 Task: Find connections with filter location Brownhills with filter topic #Managementwith filter profile language English with filter current company ThoughtSpot with filter school Hemvati Nandan Bahuguna Garhwal University ( A Central University ) with filter industry Retail Gasoline with filter service category Home Networking with filter keywords title Suicide Hotline Volunteer
Action: Mouse moved to (485, 59)
Screenshot: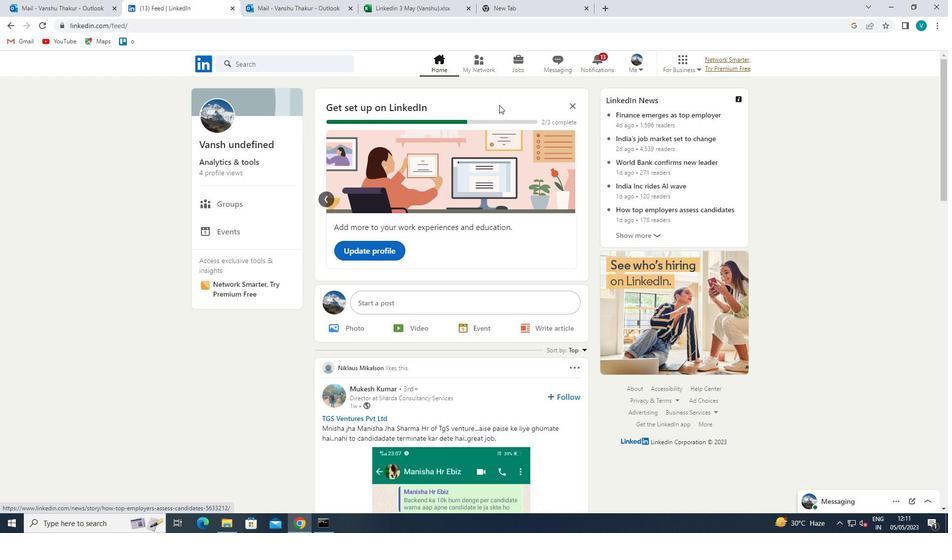 
Action: Mouse pressed left at (485, 59)
Screenshot: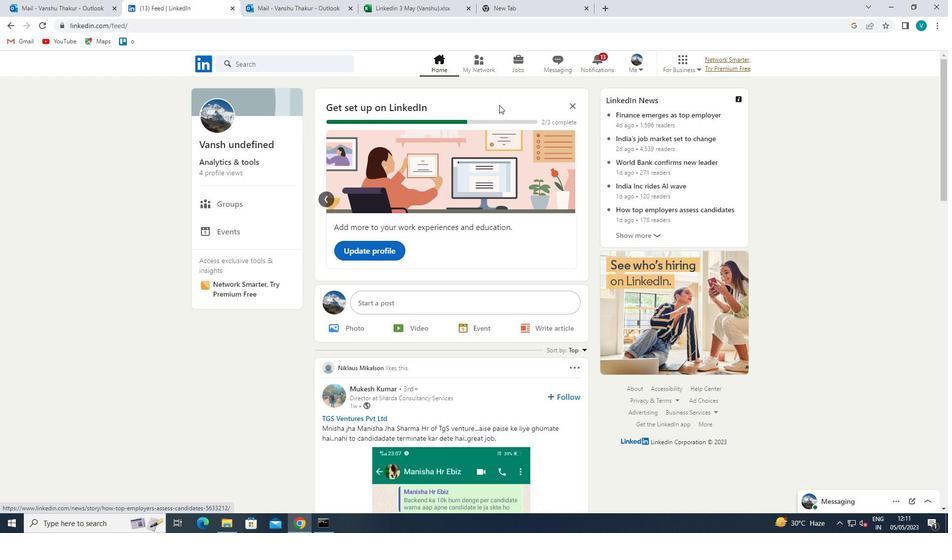 
Action: Mouse moved to (280, 123)
Screenshot: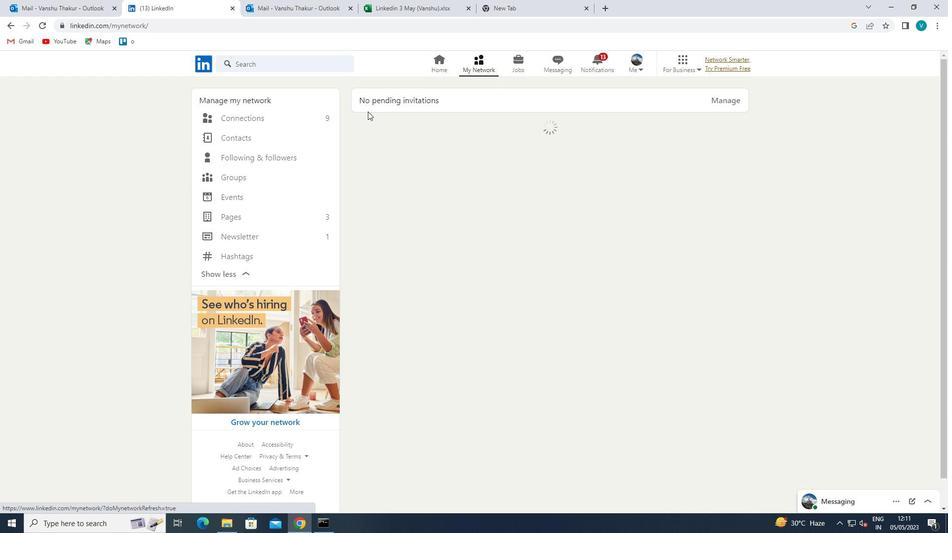 
Action: Mouse pressed left at (280, 123)
Screenshot: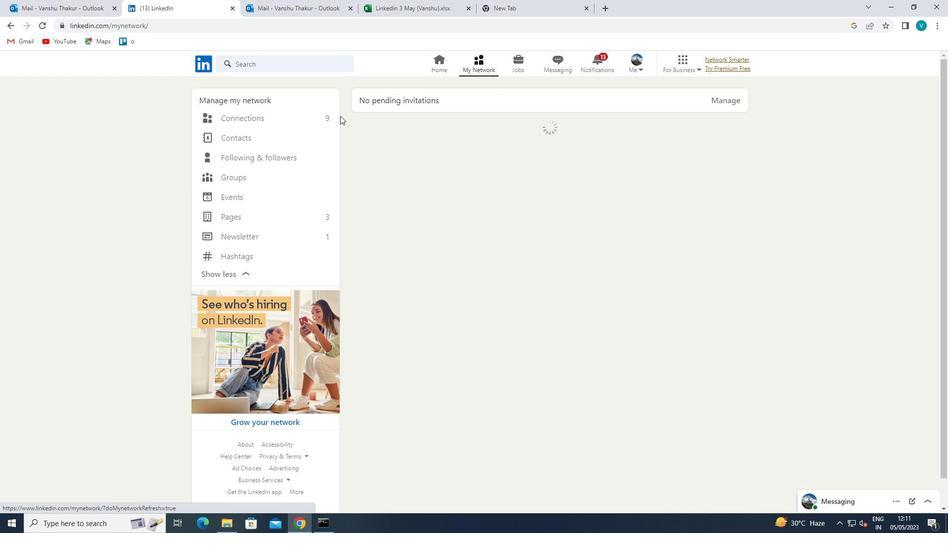 
Action: Mouse moved to (568, 121)
Screenshot: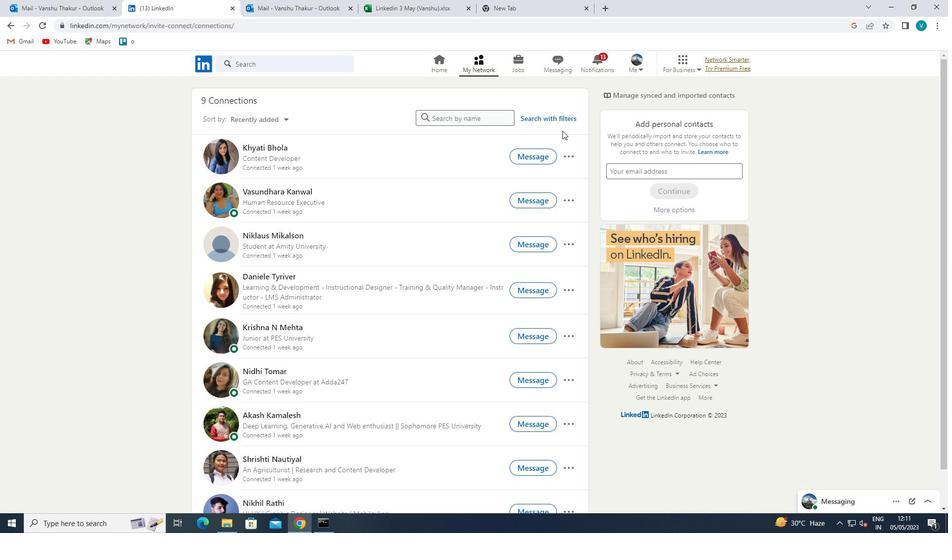 
Action: Mouse pressed left at (568, 121)
Screenshot: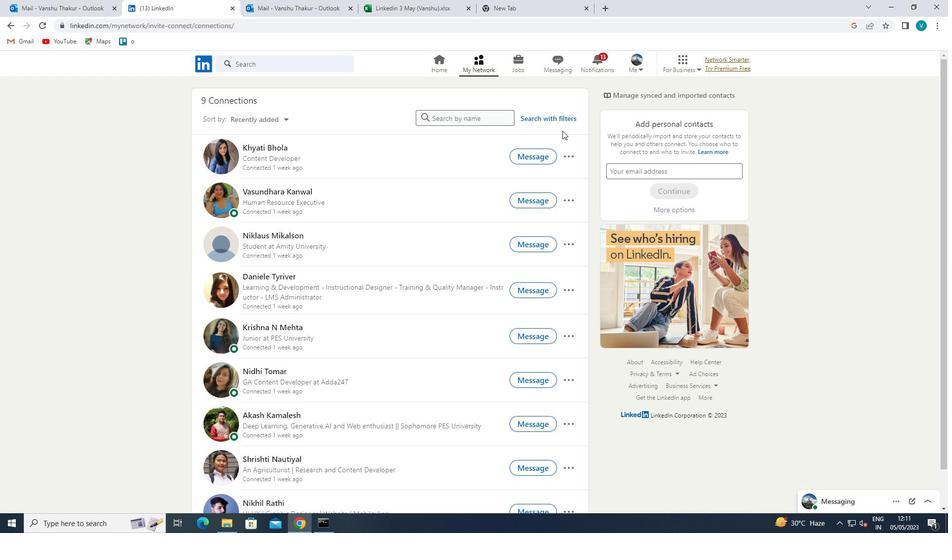 
Action: Mouse moved to (480, 90)
Screenshot: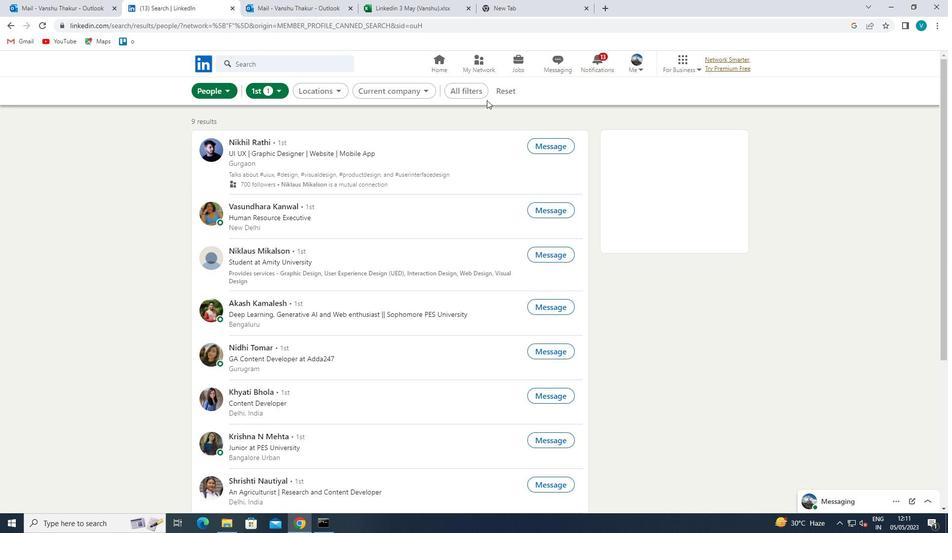 
Action: Mouse pressed left at (480, 90)
Screenshot: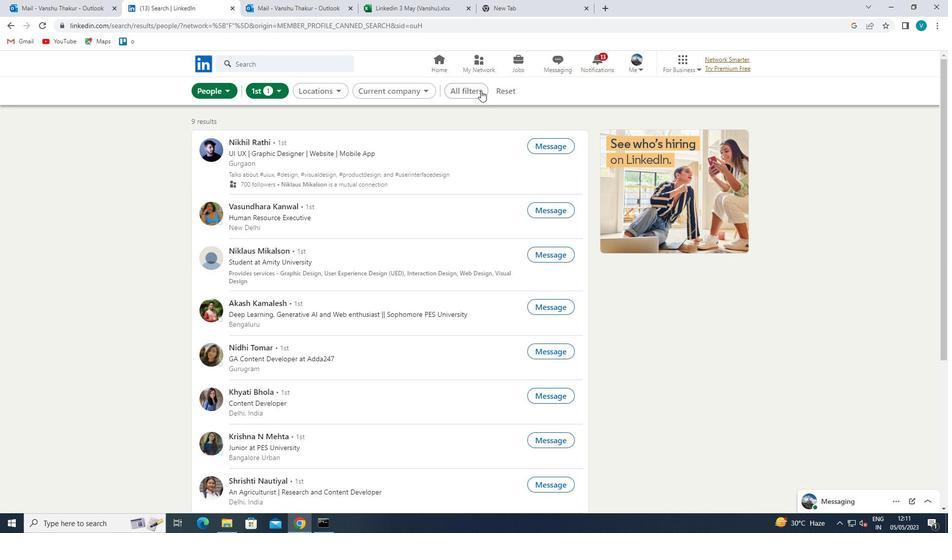 
Action: Mouse moved to (756, 180)
Screenshot: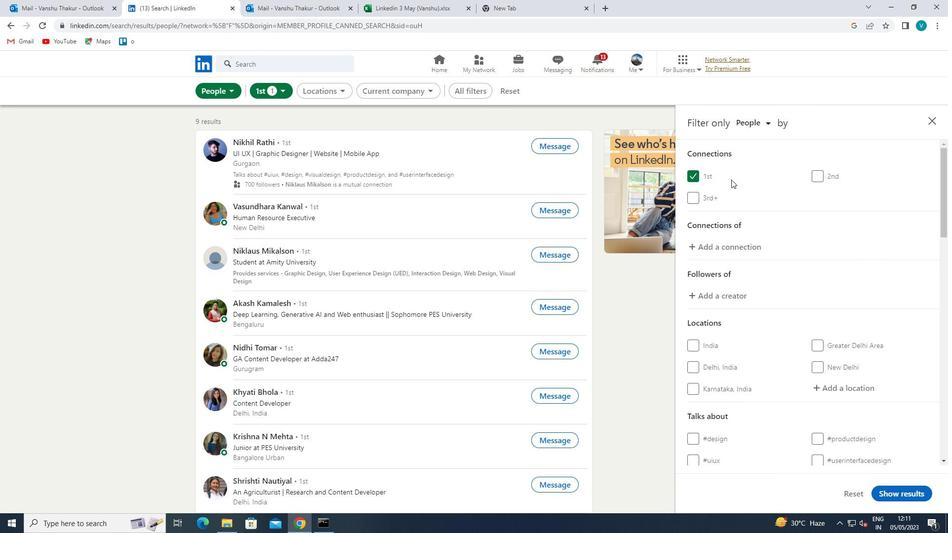 
Action: Mouse scrolled (756, 179) with delta (0, 0)
Screenshot: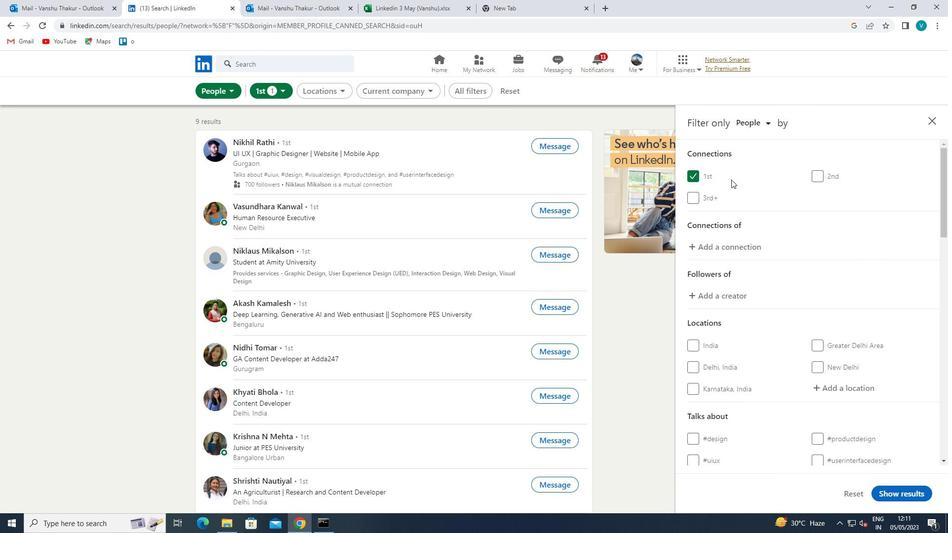 
Action: Mouse moved to (758, 181)
Screenshot: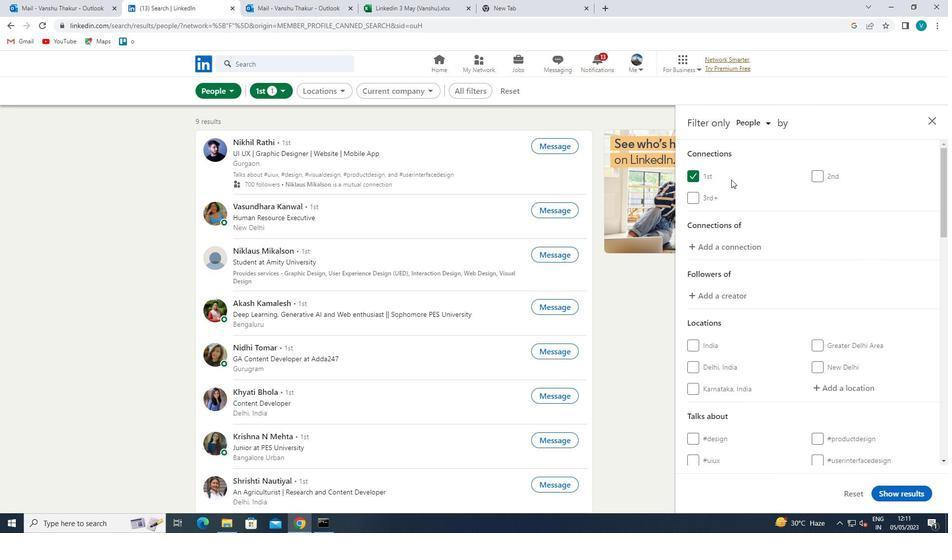 
Action: Mouse scrolled (758, 180) with delta (0, 0)
Screenshot: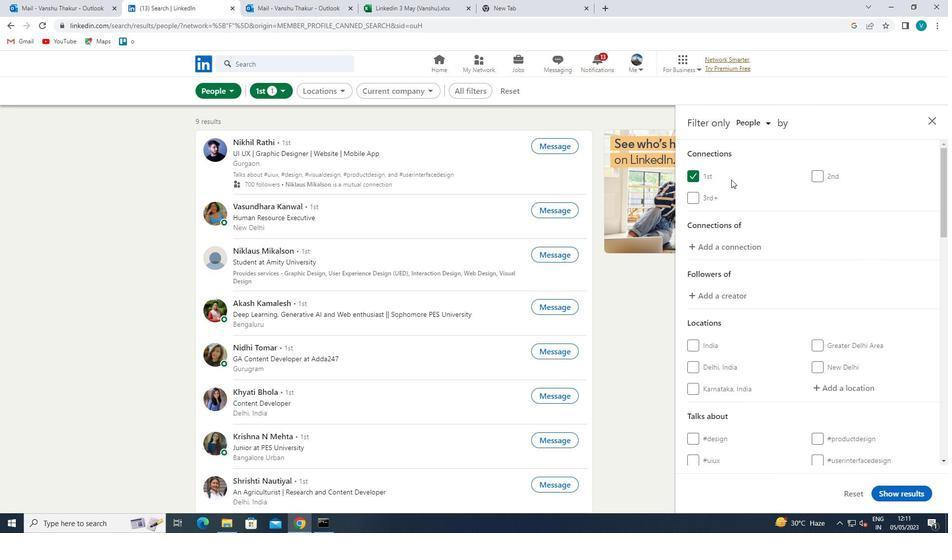 
Action: Mouse moved to (841, 290)
Screenshot: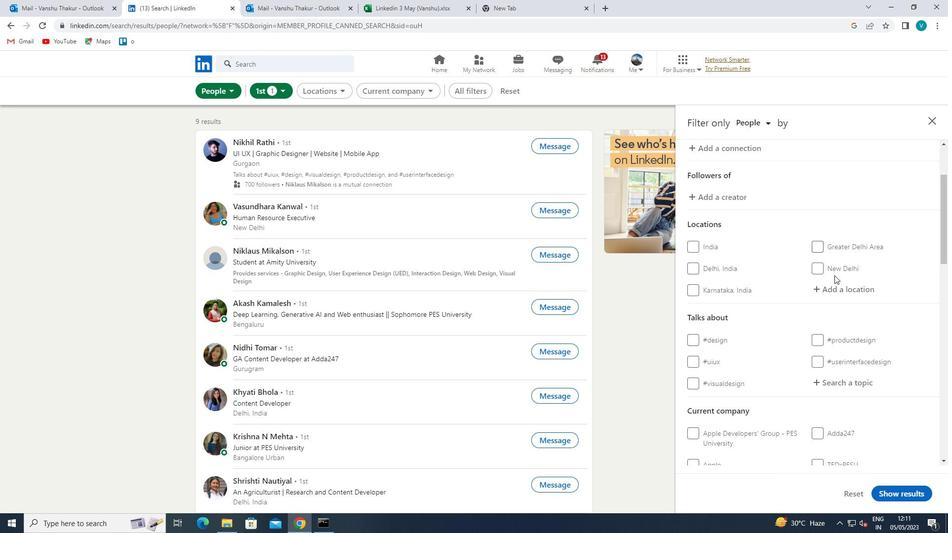 
Action: Mouse pressed left at (841, 290)
Screenshot: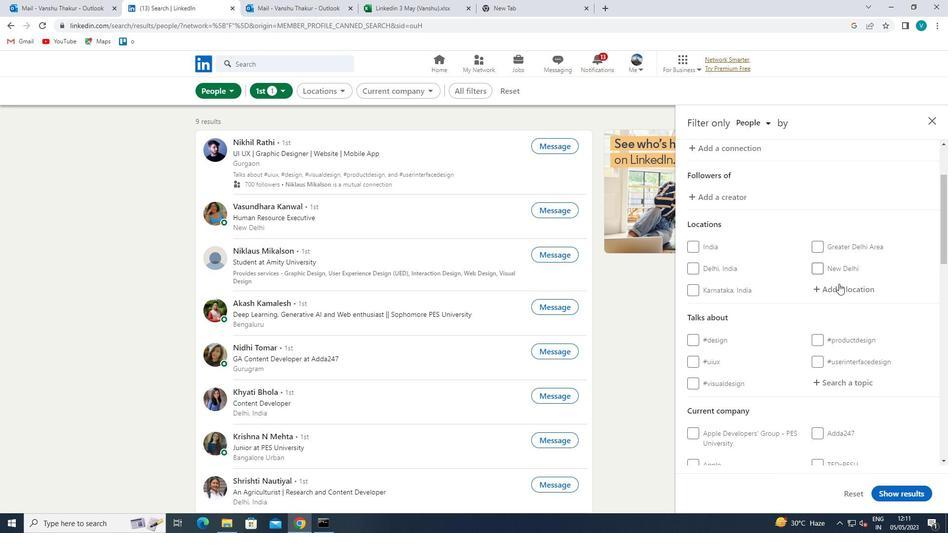 
Action: Key pressed <Key.shift>BROWNHILLS
Screenshot: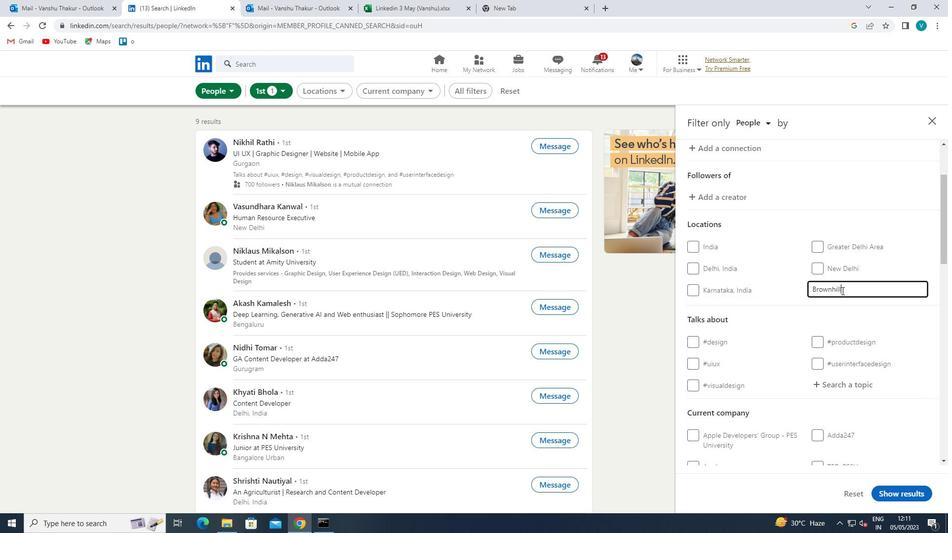 
Action: Mouse moved to (789, 295)
Screenshot: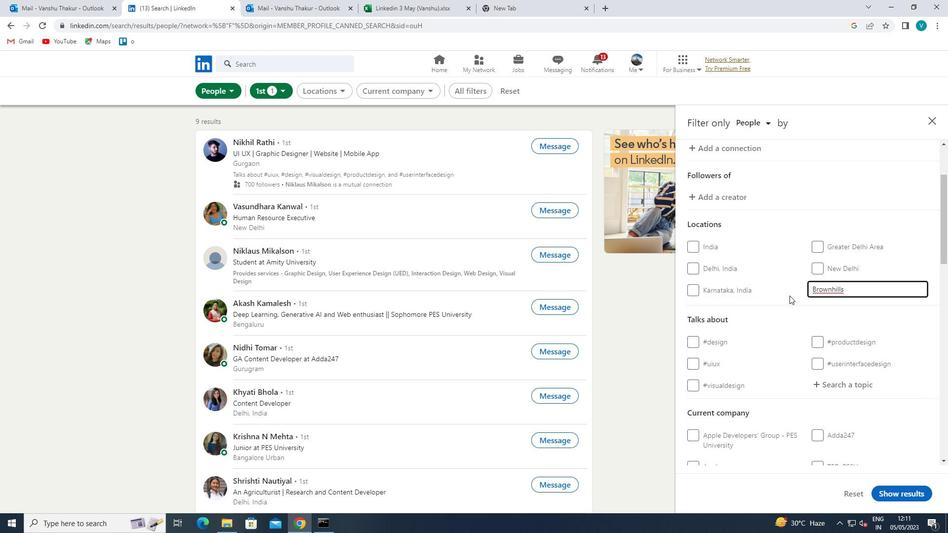 
Action: Mouse pressed left at (789, 295)
Screenshot: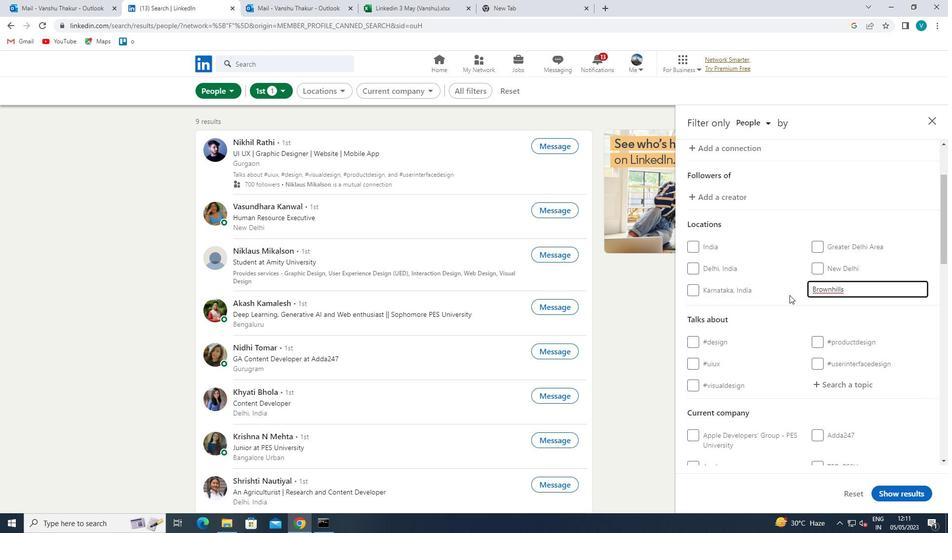 
Action: Mouse scrolled (789, 294) with delta (0, 0)
Screenshot: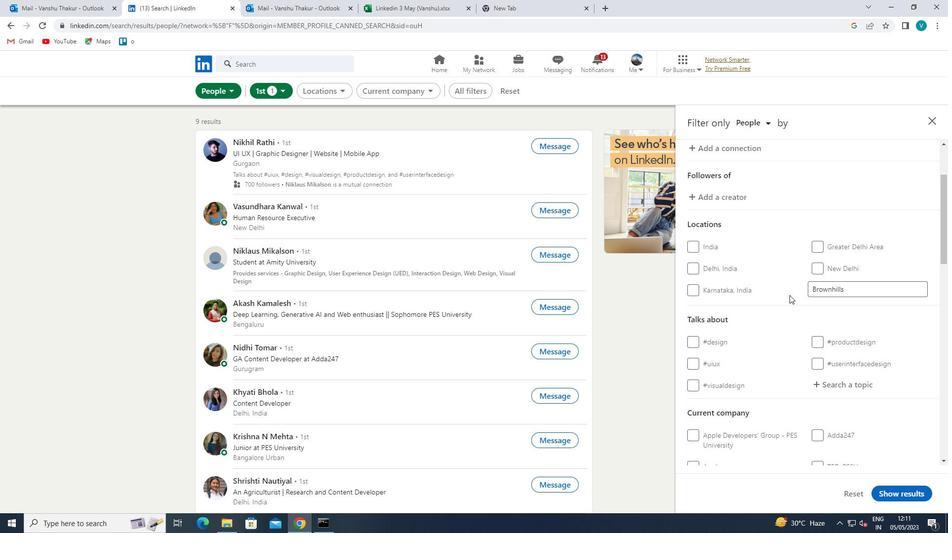 
Action: Mouse scrolled (789, 294) with delta (0, 0)
Screenshot: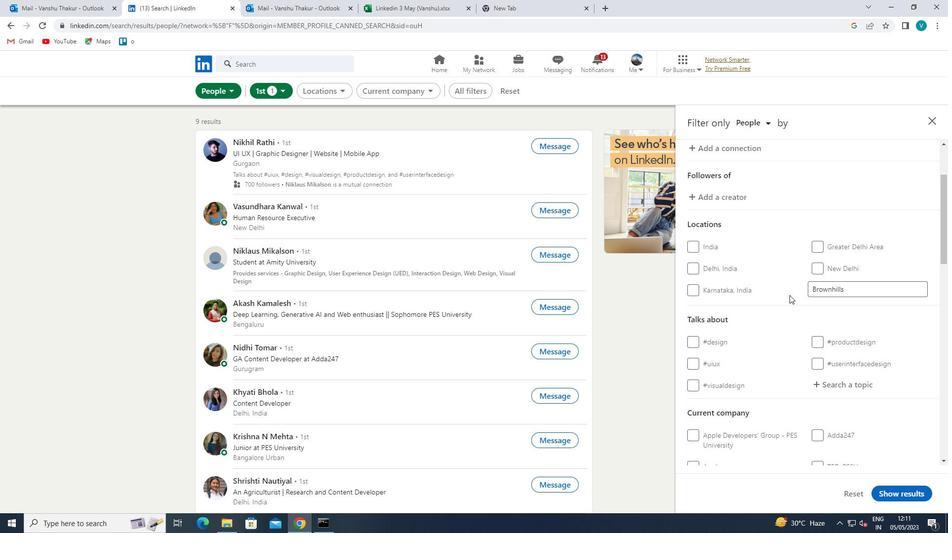
Action: Mouse moved to (832, 283)
Screenshot: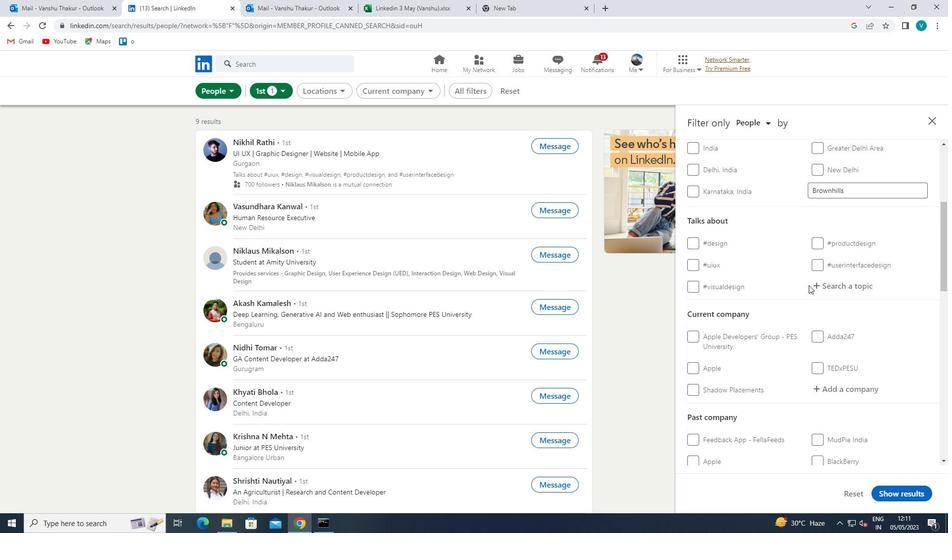 
Action: Mouse pressed left at (832, 283)
Screenshot: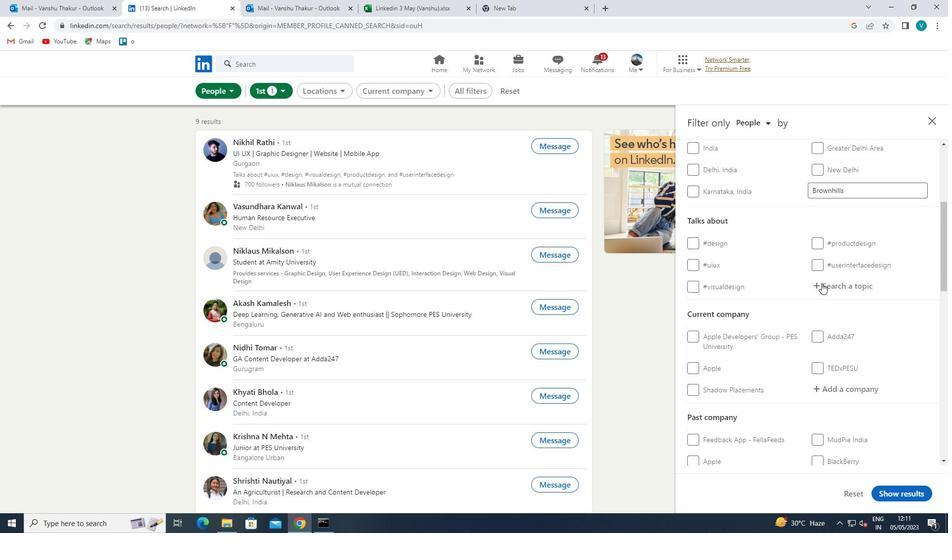 
Action: Mouse moved to (833, 283)
Screenshot: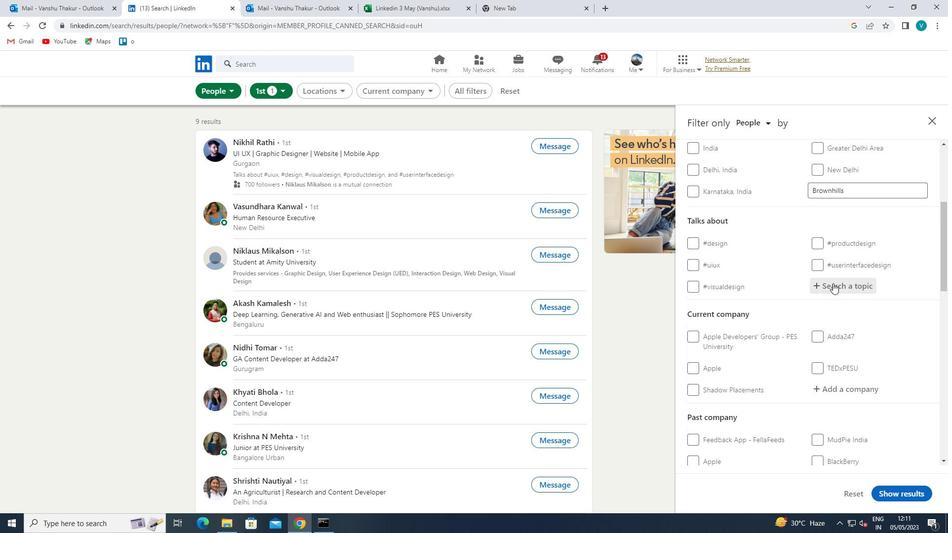 
Action: Key pressed MANAGE
Screenshot: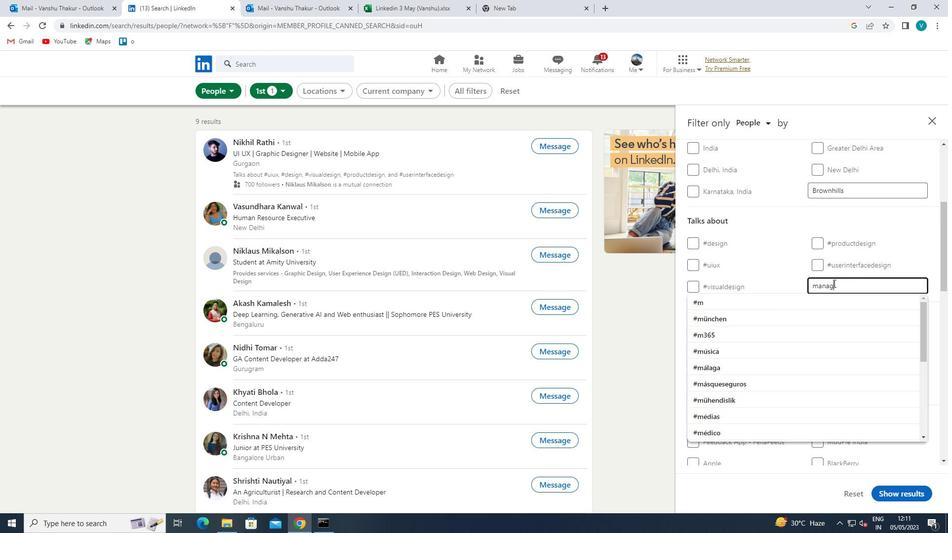 
Action: Mouse moved to (810, 298)
Screenshot: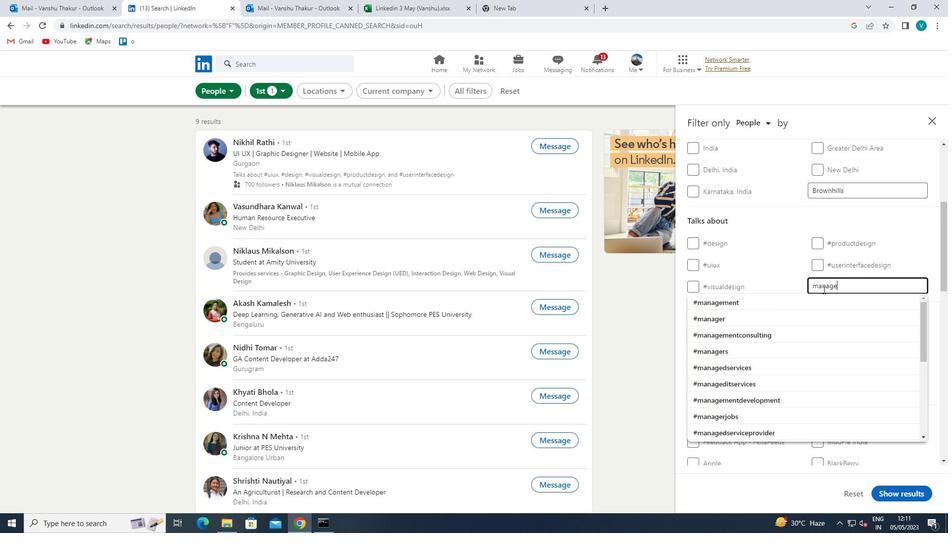
Action: Mouse pressed left at (810, 298)
Screenshot: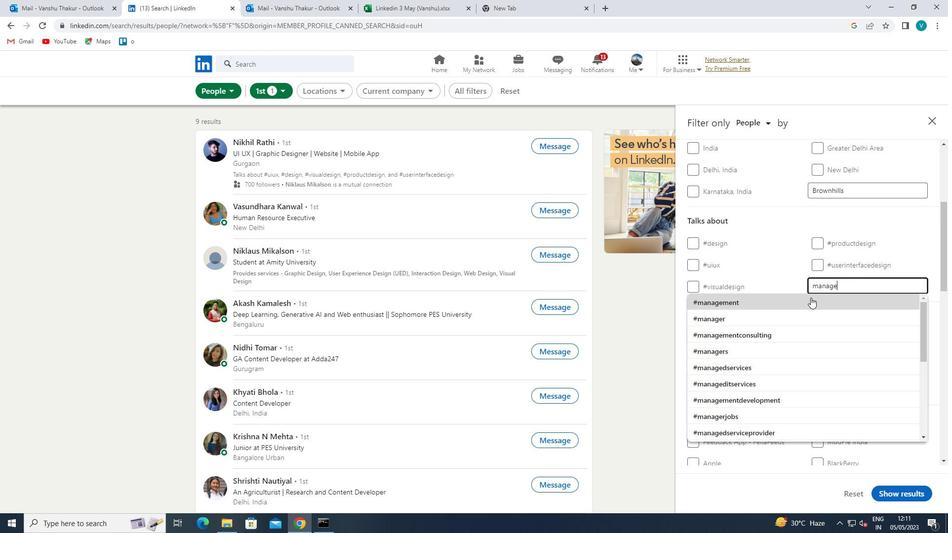 
Action: Mouse moved to (810, 298)
Screenshot: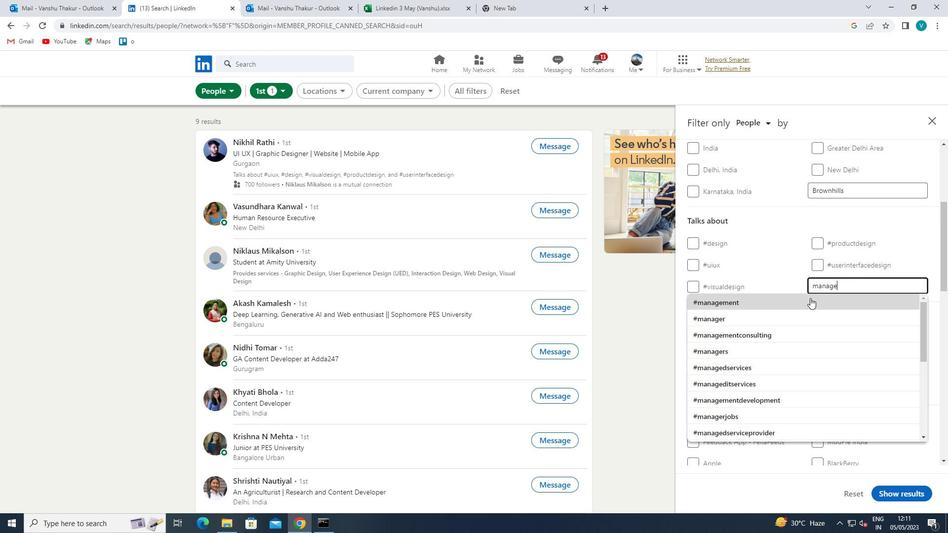 
Action: Mouse scrolled (810, 297) with delta (0, 0)
Screenshot: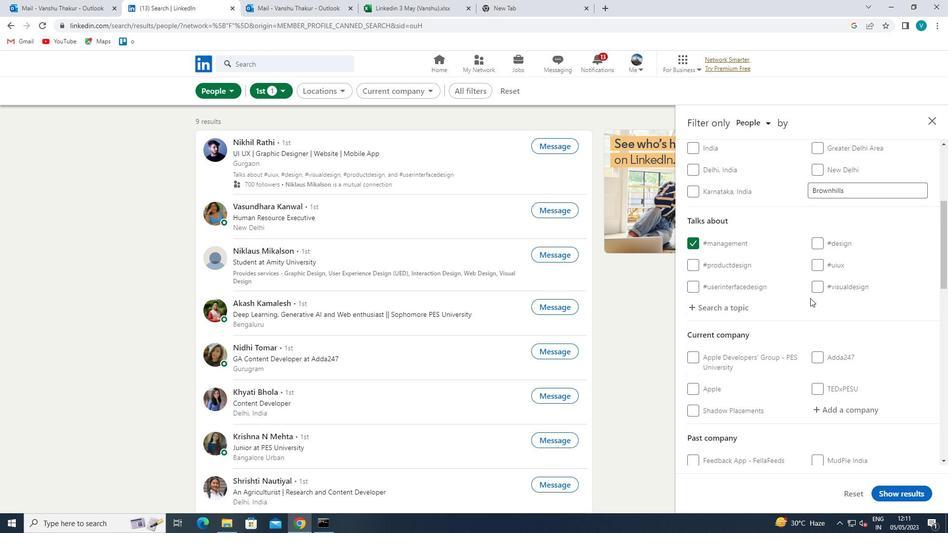 
Action: Mouse moved to (809, 298)
Screenshot: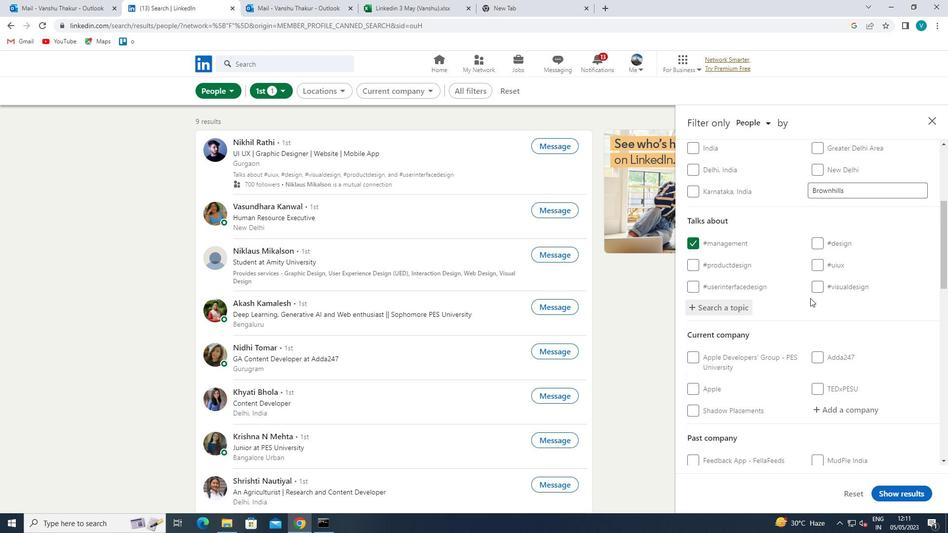
Action: Mouse scrolled (809, 298) with delta (0, 0)
Screenshot: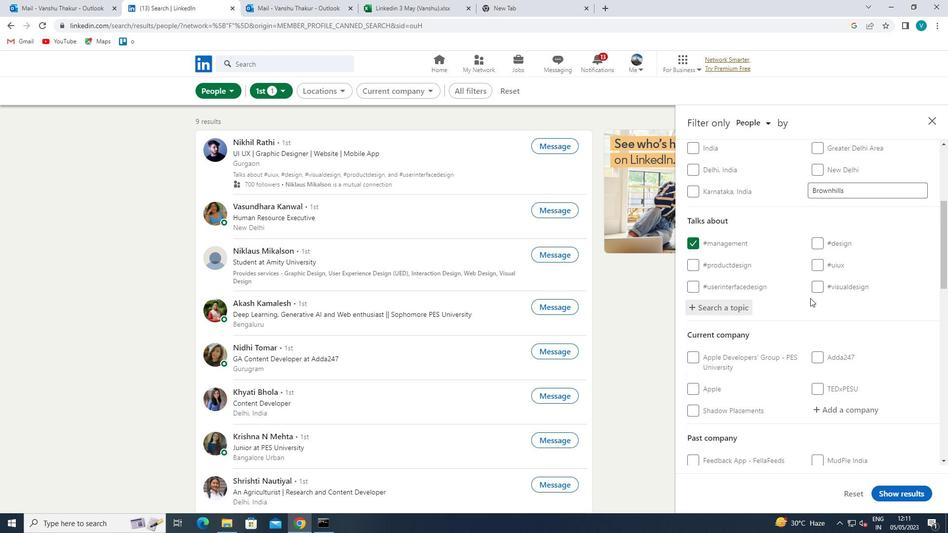 
Action: Mouse moved to (806, 300)
Screenshot: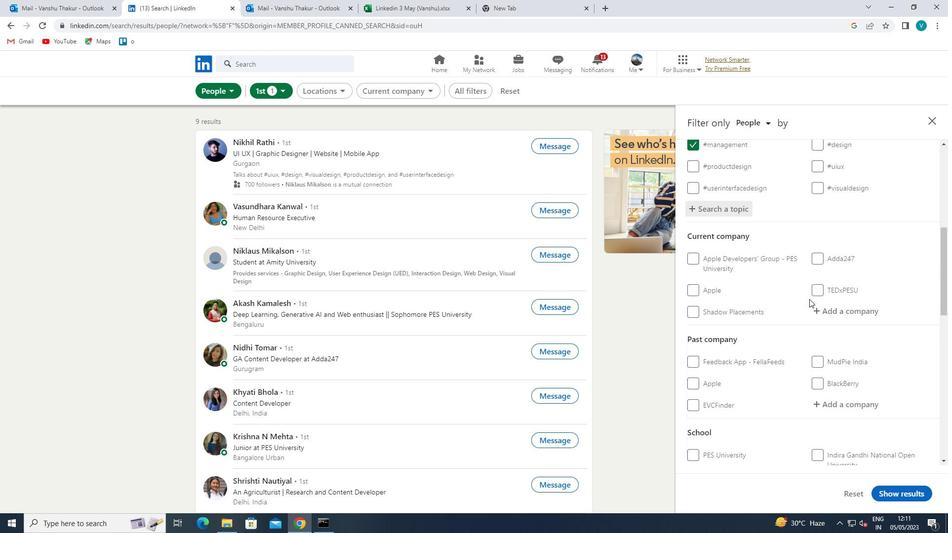 
Action: Mouse scrolled (806, 299) with delta (0, 0)
Screenshot: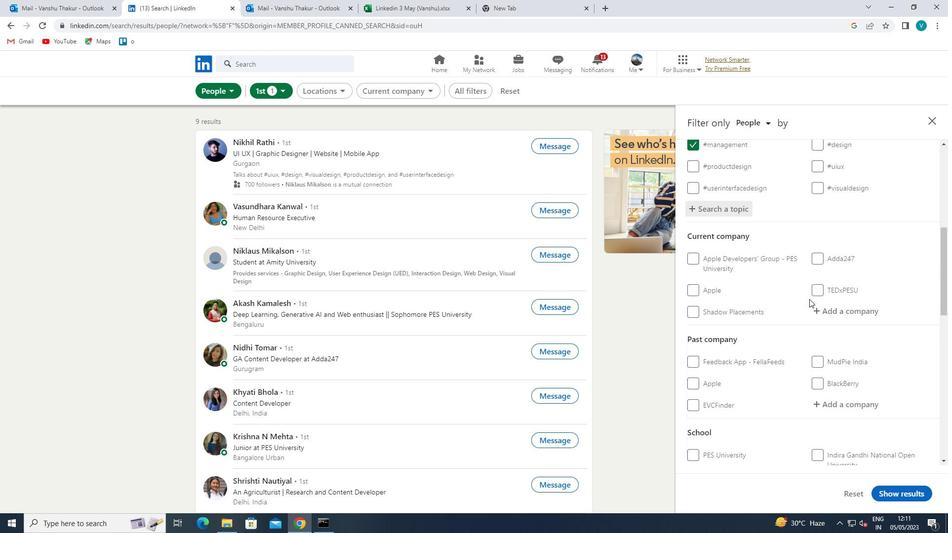 
Action: Mouse scrolled (806, 299) with delta (0, 0)
Screenshot: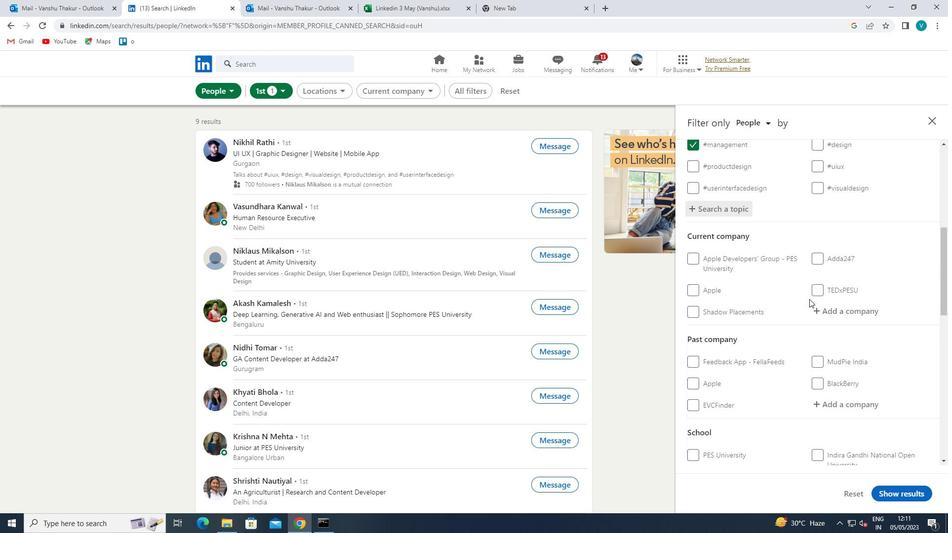 
Action: Mouse moved to (806, 300)
Screenshot: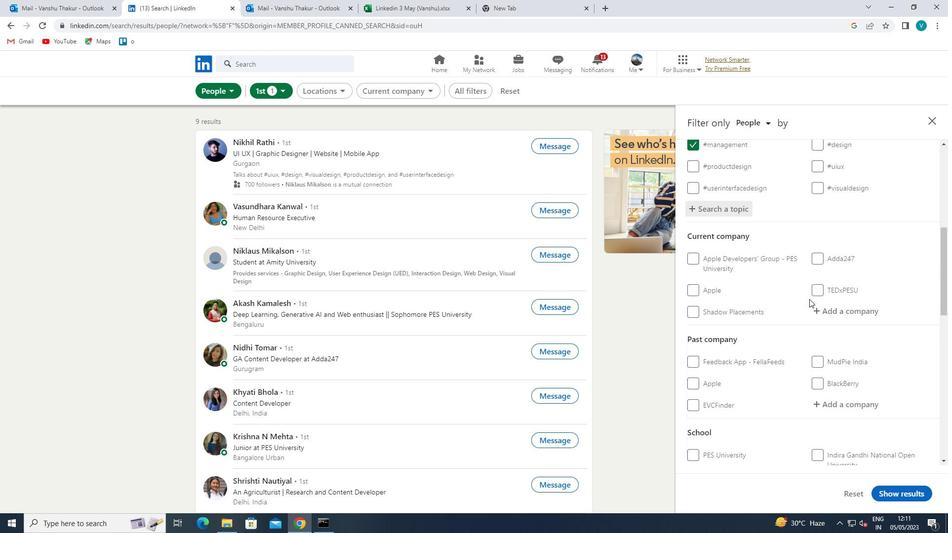
Action: Mouse scrolled (806, 300) with delta (0, 0)
Screenshot: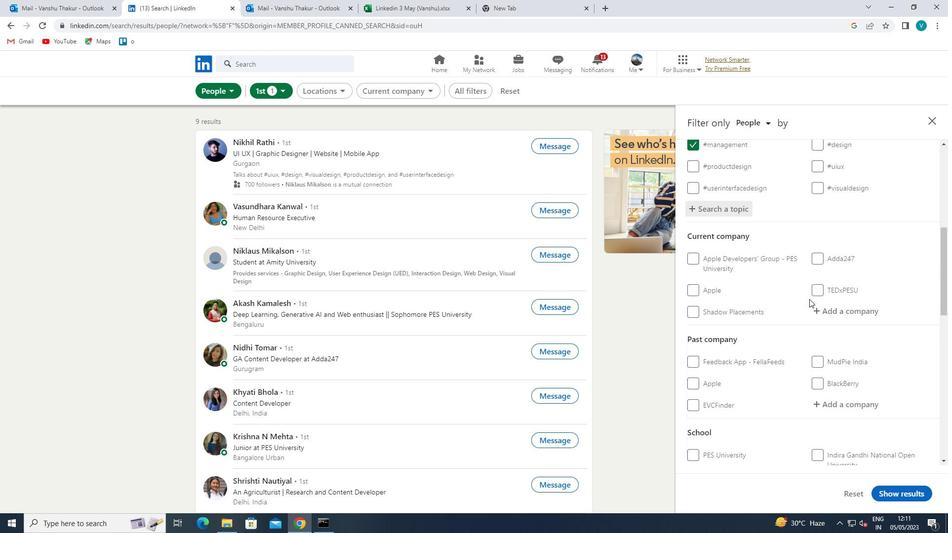 
Action: Mouse moved to (805, 300)
Screenshot: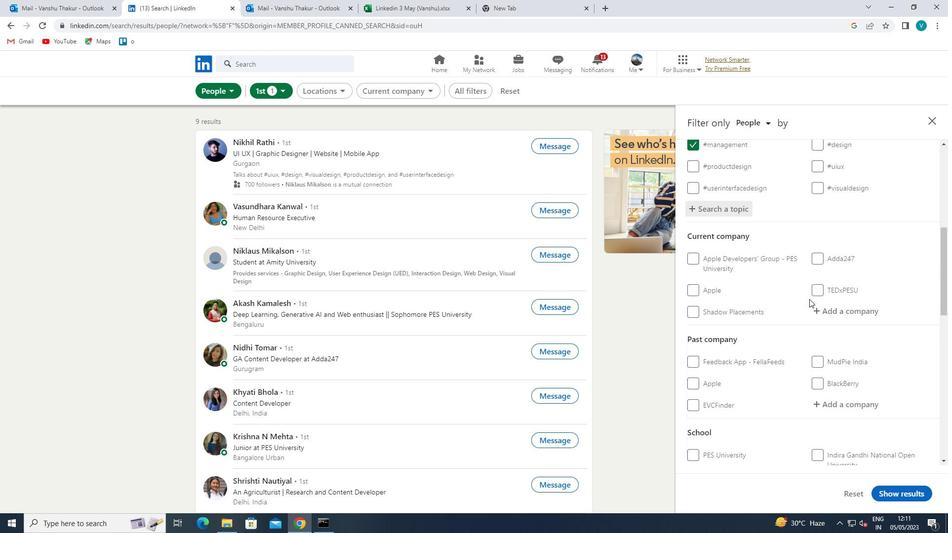 
Action: Mouse scrolled (805, 300) with delta (0, 0)
Screenshot: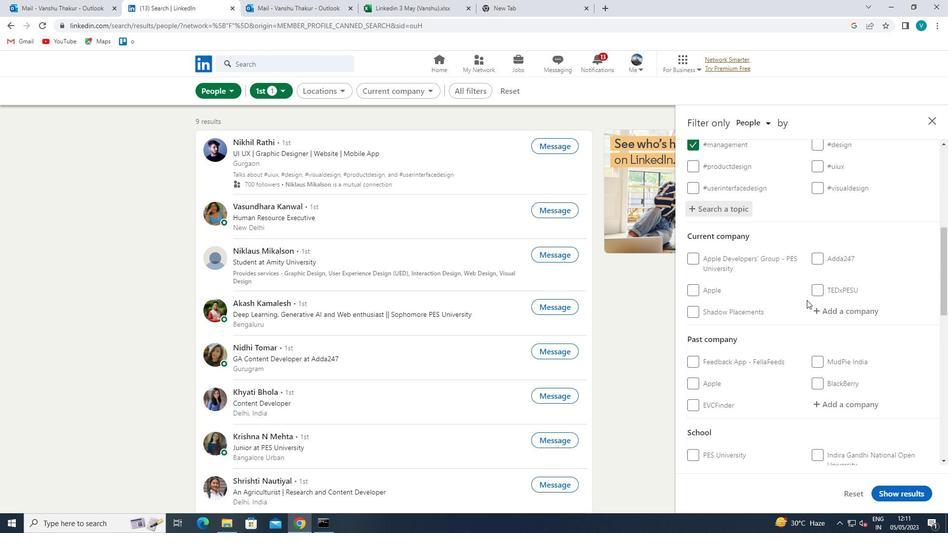 
Action: Mouse scrolled (805, 300) with delta (0, 0)
Screenshot: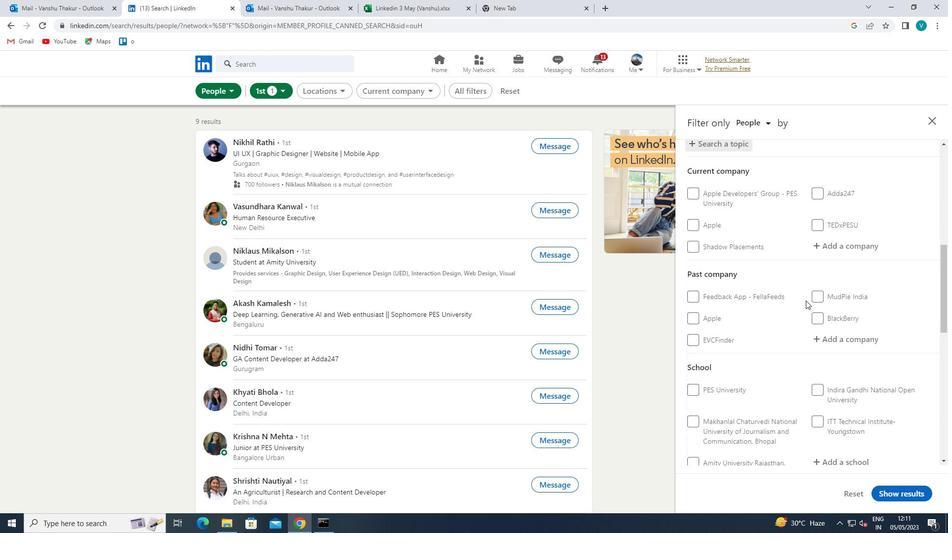 
Action: Mouse moved to (805, 301)
Screenshot: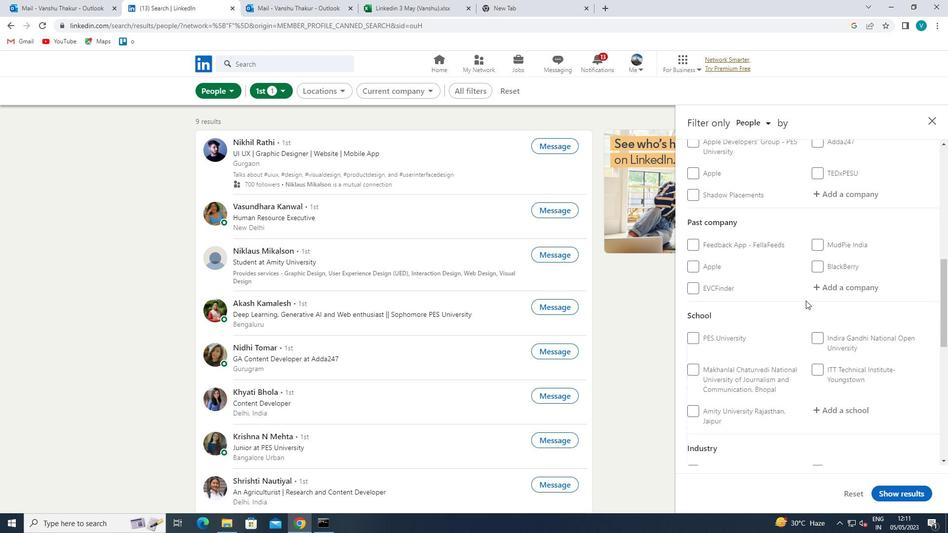 
Action: Mouse scrolled (805, 300) with delta (0, 0)
Screenshot: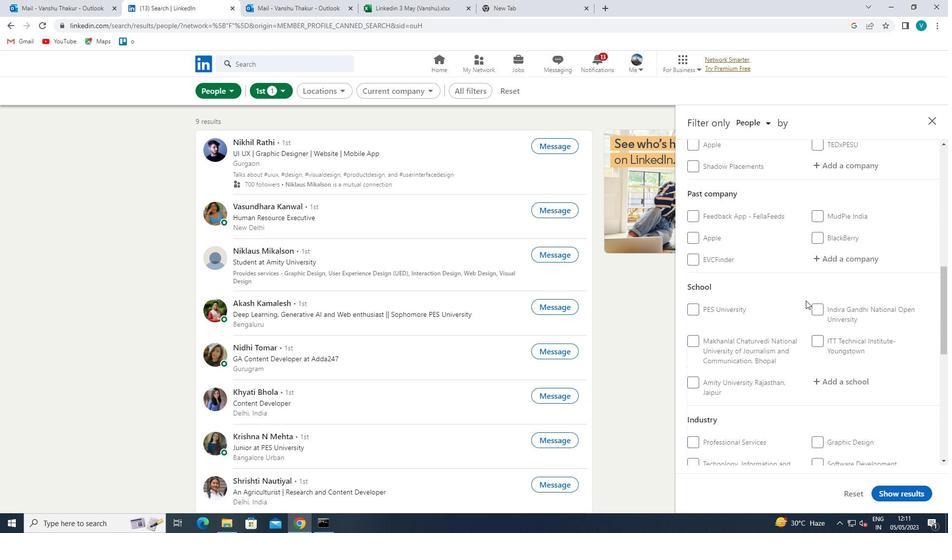 
Action: Mouse moved to (804, 302)
Screenshot: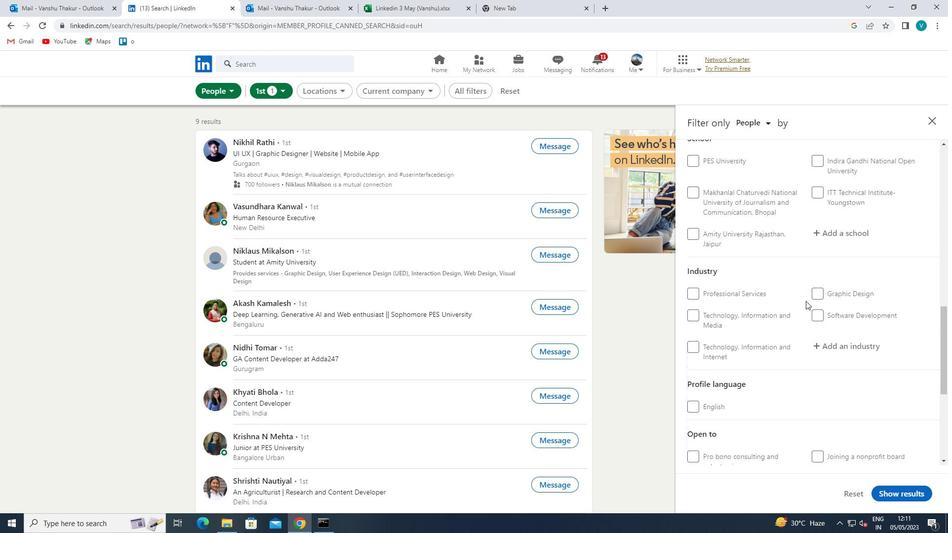 
Action: Mouse scrolled (804, 302) with delta (0, 0)
Screenshot: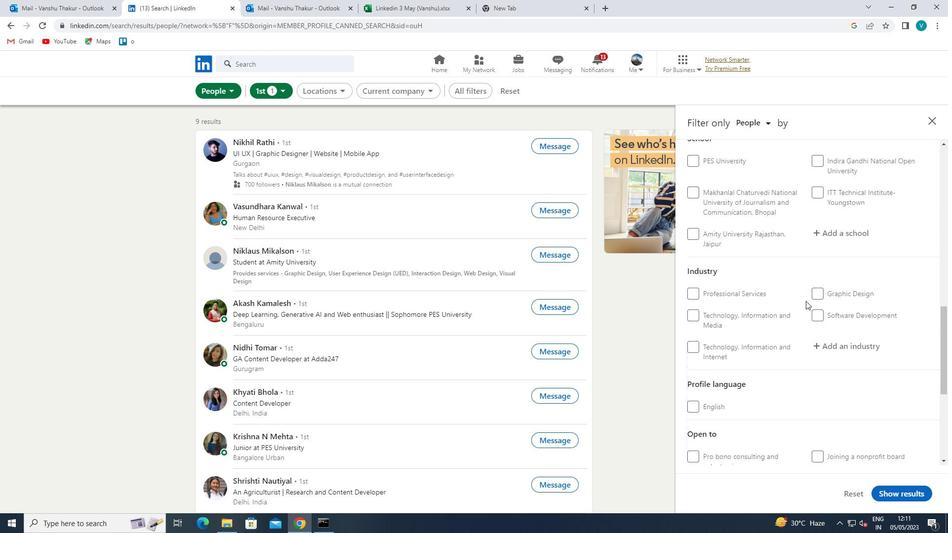 
Action: Mouse scrolled (804, 302) with delta (0, 0)
Screenshot: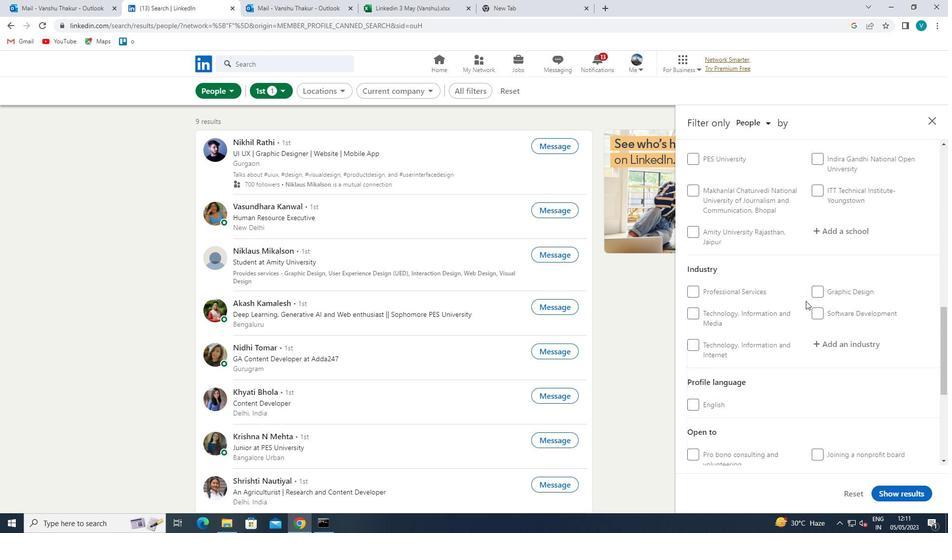 
Action: Mouse moved to (687, 303)
Screenshot: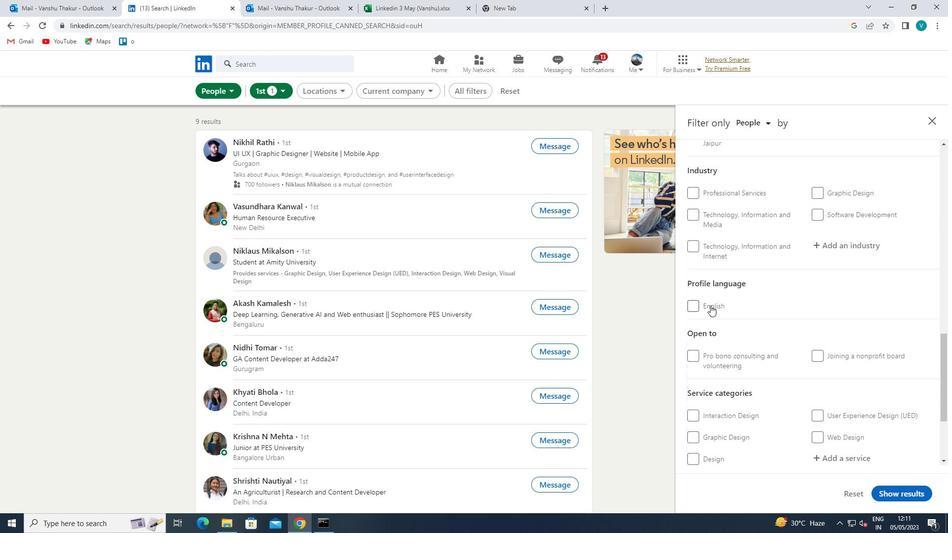 
Action: Mouse pressed left at (687, 303)
Screenshot: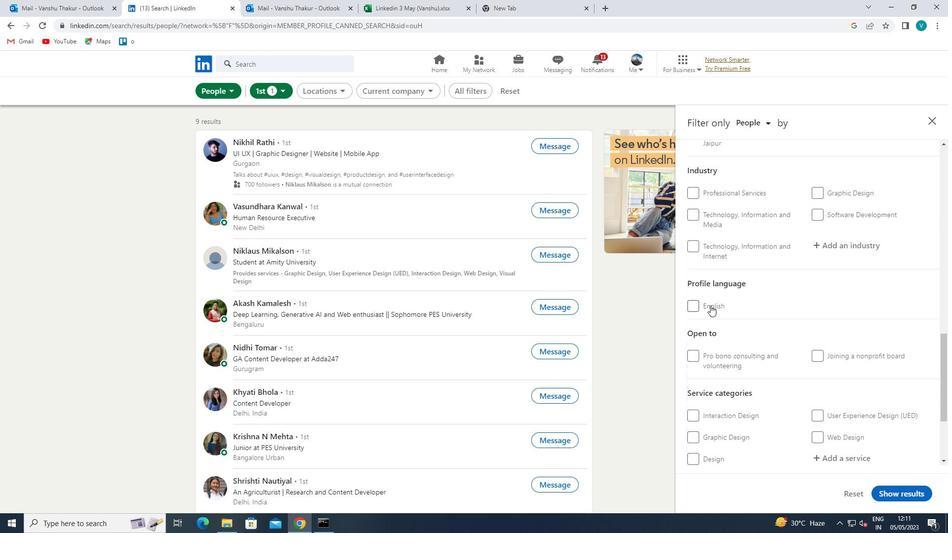 
Action: Mouse moved to (911, 325)
Screenshot: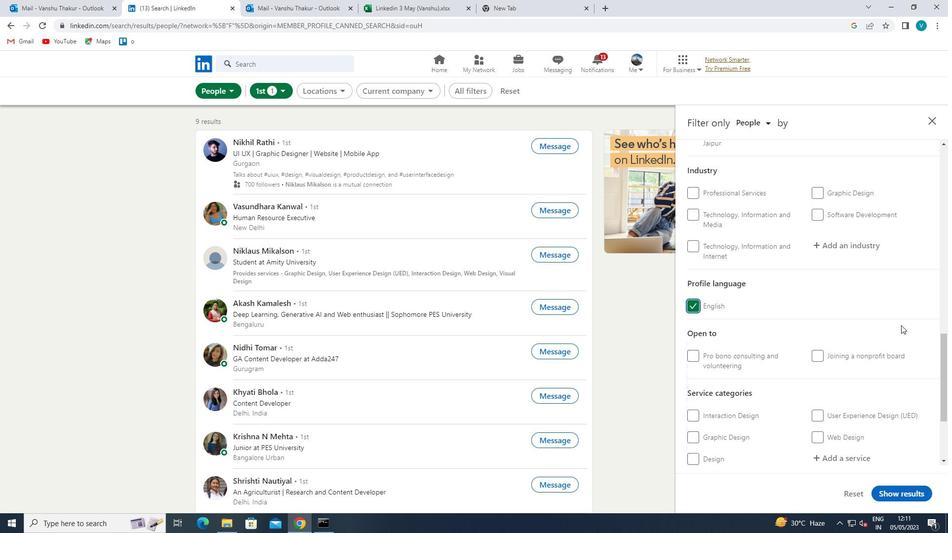 
Action: Mouse scrolled (911, 325) with delta (0, 0)
Screenshot: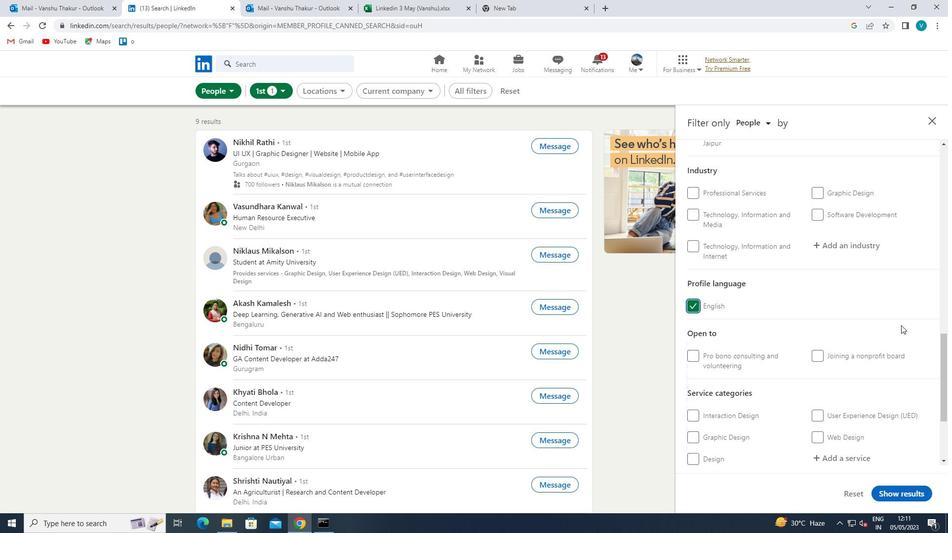 
Action: Mouse moved to (911, 325)
Screenshot: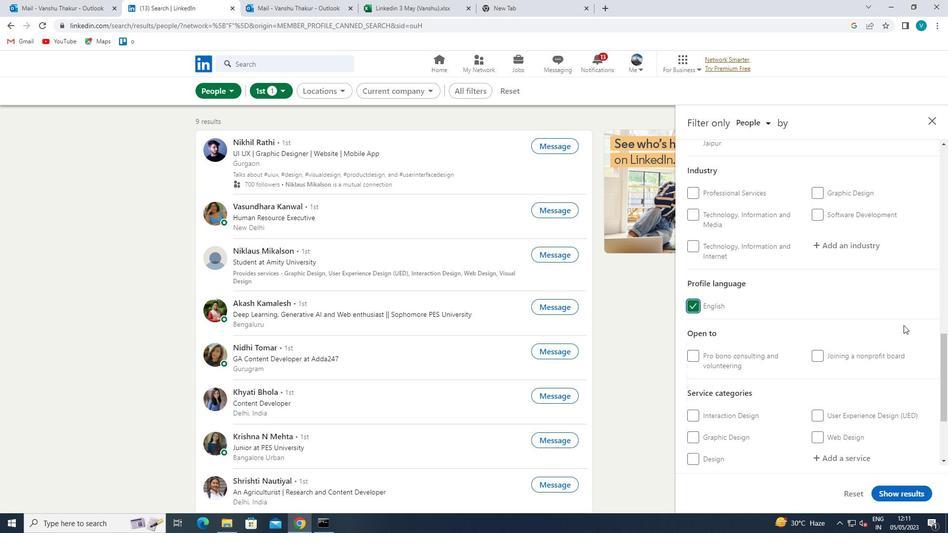
Action: Mouse scrolled (911, 325) with delta (0, 0)
Screenshot: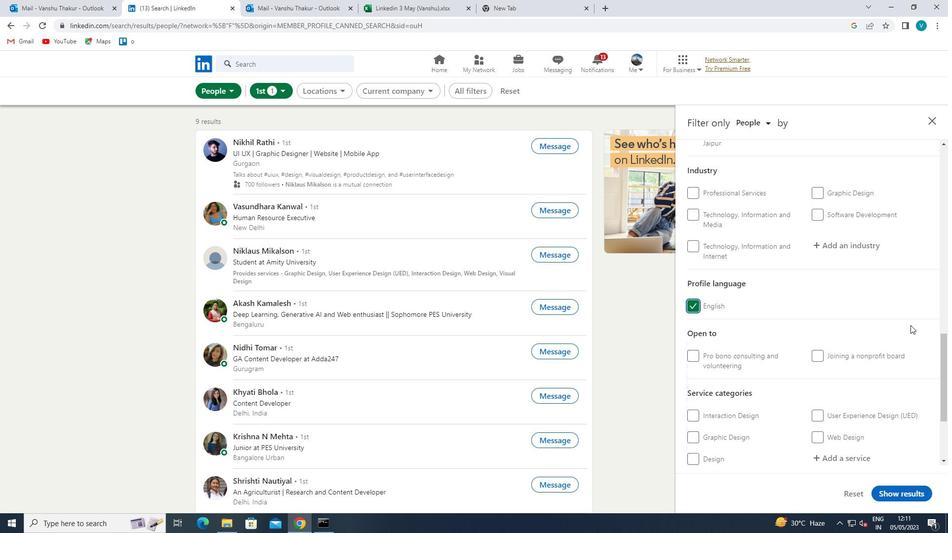 
Action: Mouse scrolled (911, 325) with delta (0, 0)
Screenshot: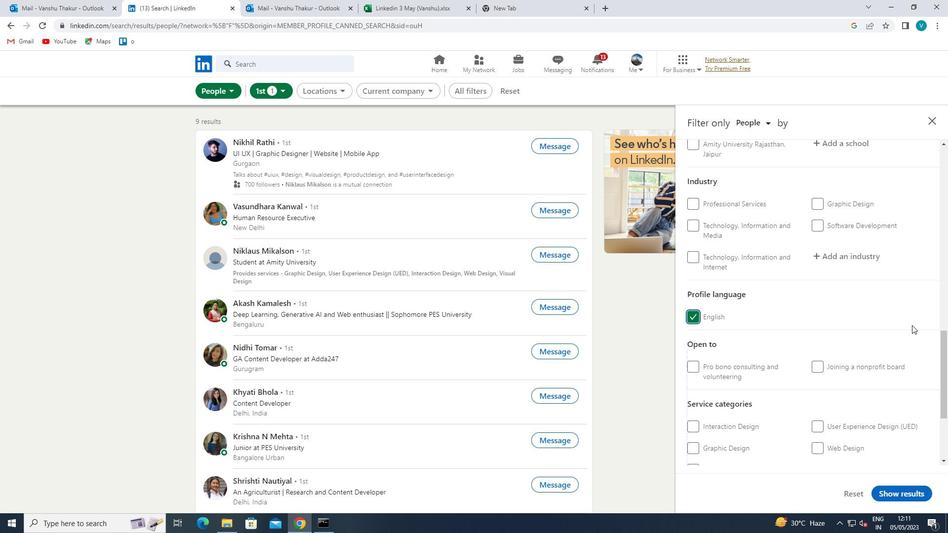 
Action: Mouse scrolled (911, 325) with delta (0, 0)
Screenshot: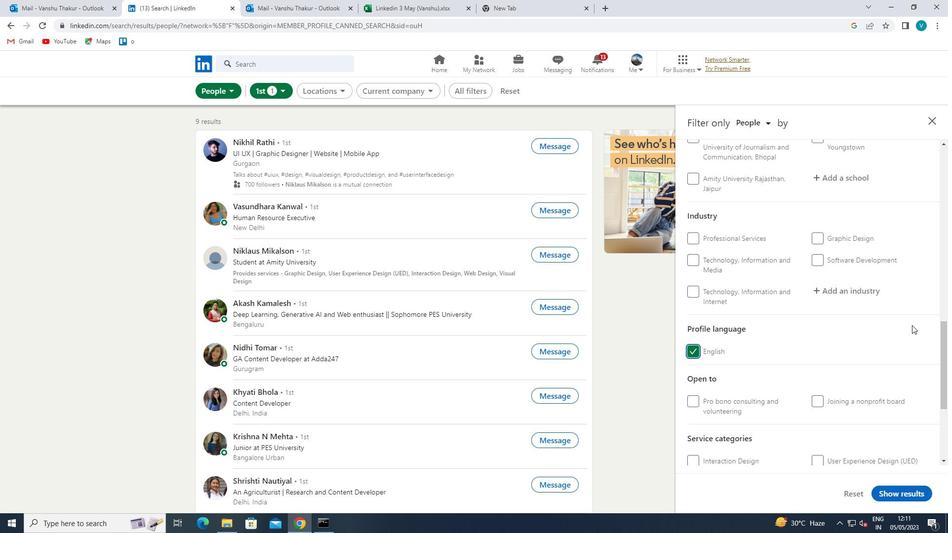 
Action: Mouse scrolled (911, 325) with delta (0, 0)
Screenshot: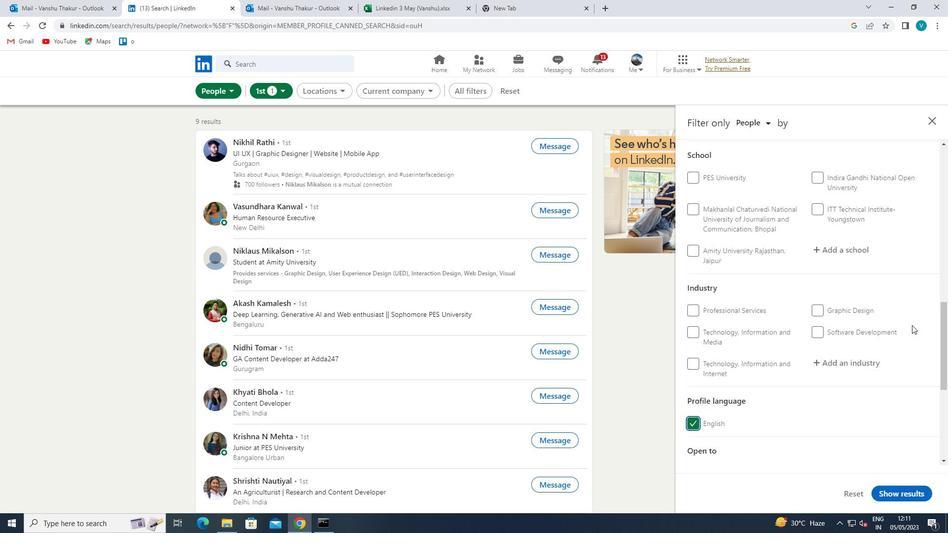 
Action: Mouse scrolled (911, 325) with delta (0, 0)
Screenshot: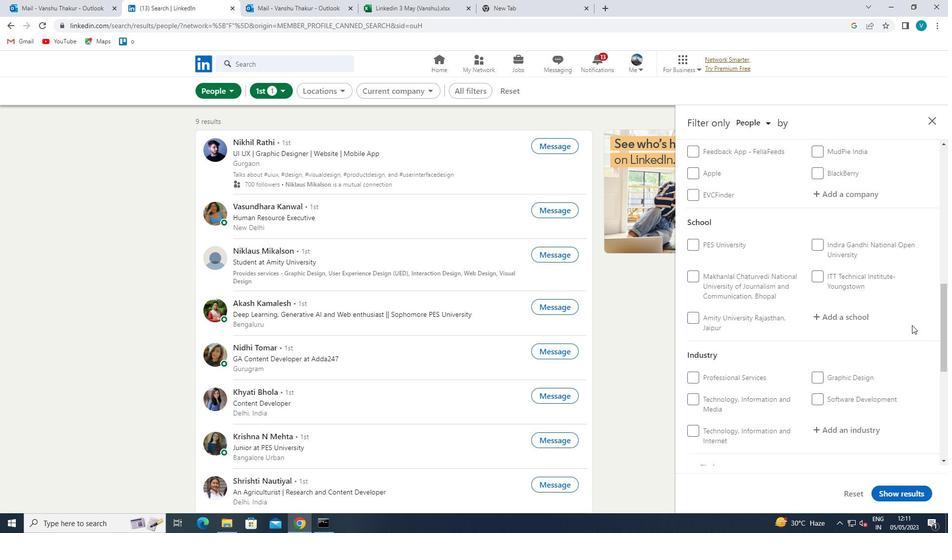 
Action: Mouse moved to (894, 319)
Screenshot: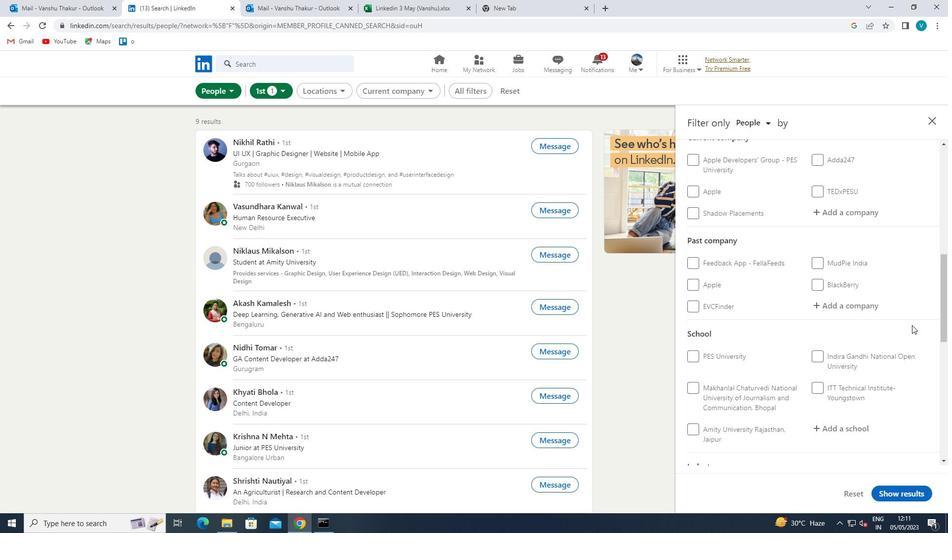 
Action: Mouse scrolled (894, 319) with delta (0, 0)
Screenshot: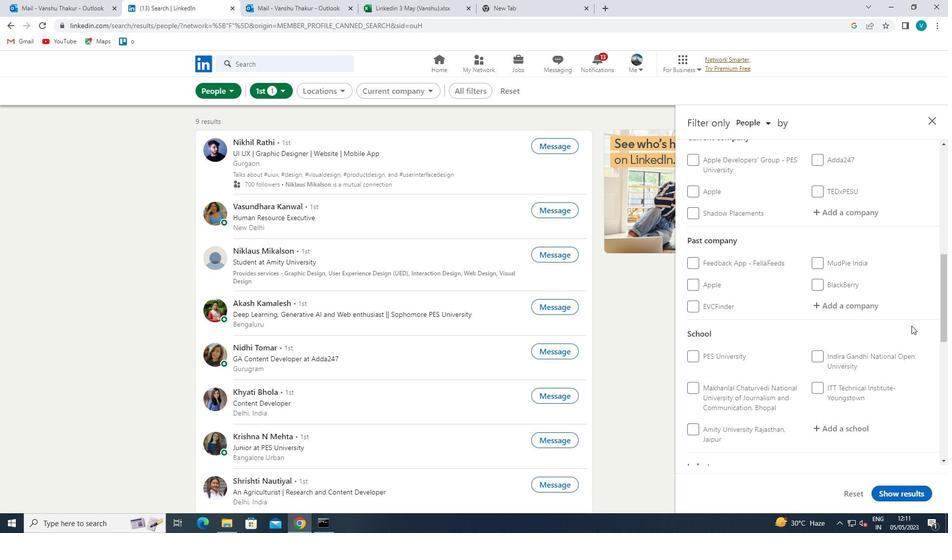 
Action: Mouse scrolled (894, 319) with delta (0, 0)
Screenshot: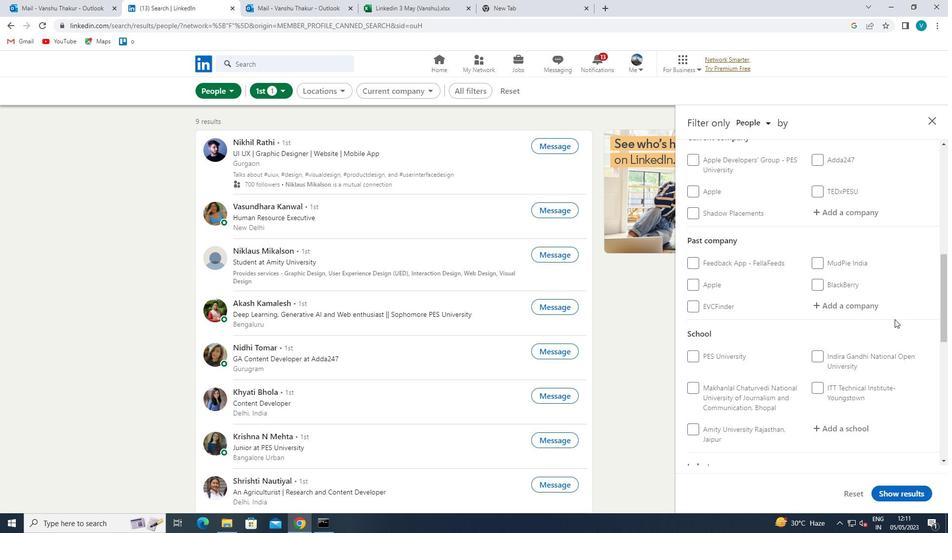 
Action: Mouse moved to (859, 312)
Screenshot: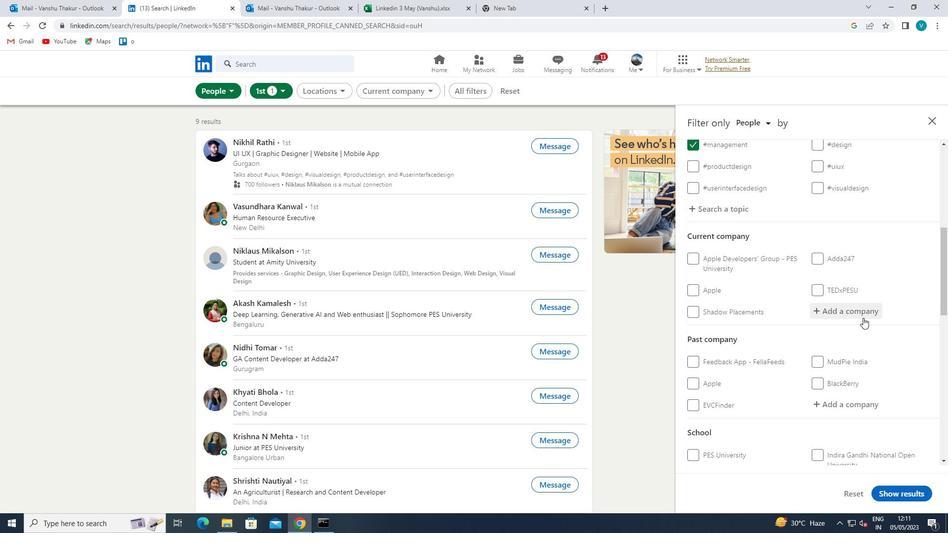 
Action: Mouse pressed left at (859, 312)
Screenshot: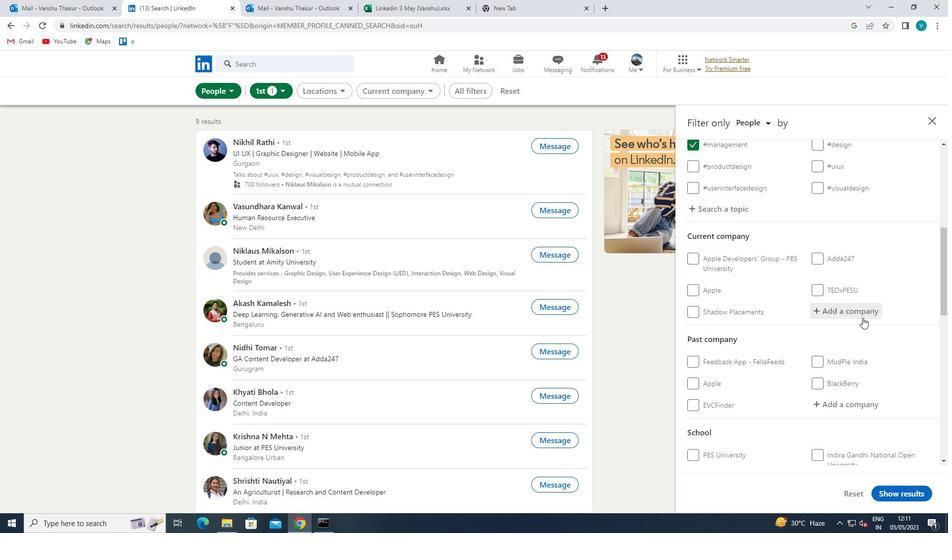 
Action: Key pressed <Key.shift>THOUGHT
Screenshot: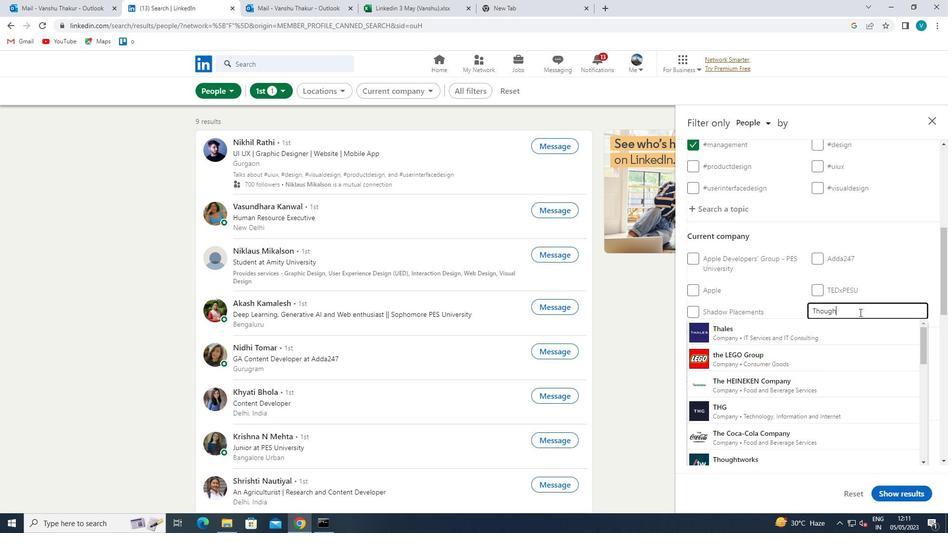 
Action: Mouse moved to (791, 350)
Screenshot: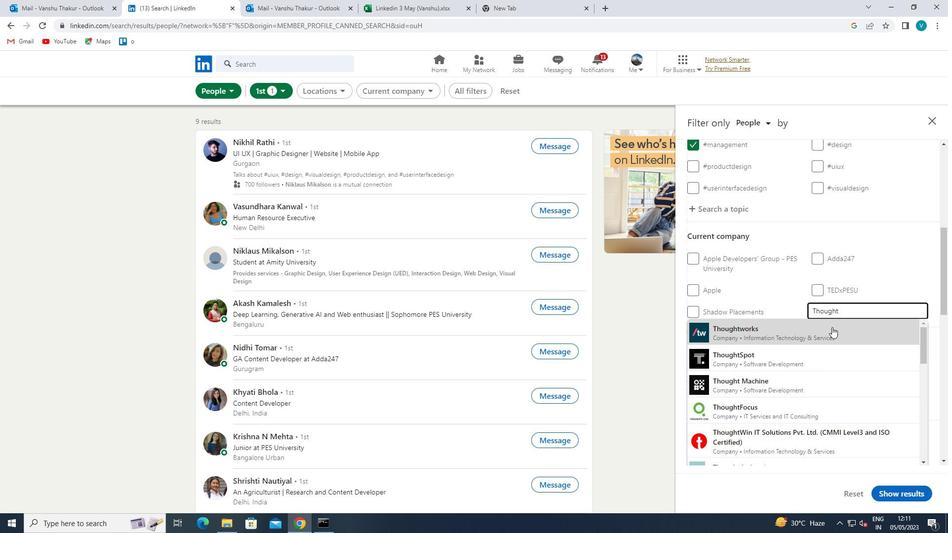 
Action: Mouse pressed left at (791, 350)
Screenshot: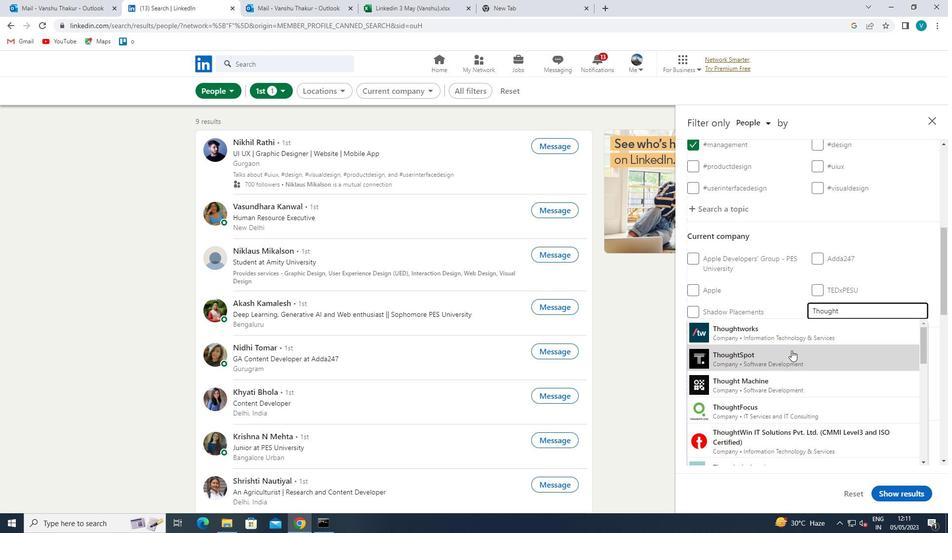 
Action: Mouse moved to (790, 350)
Screenshot: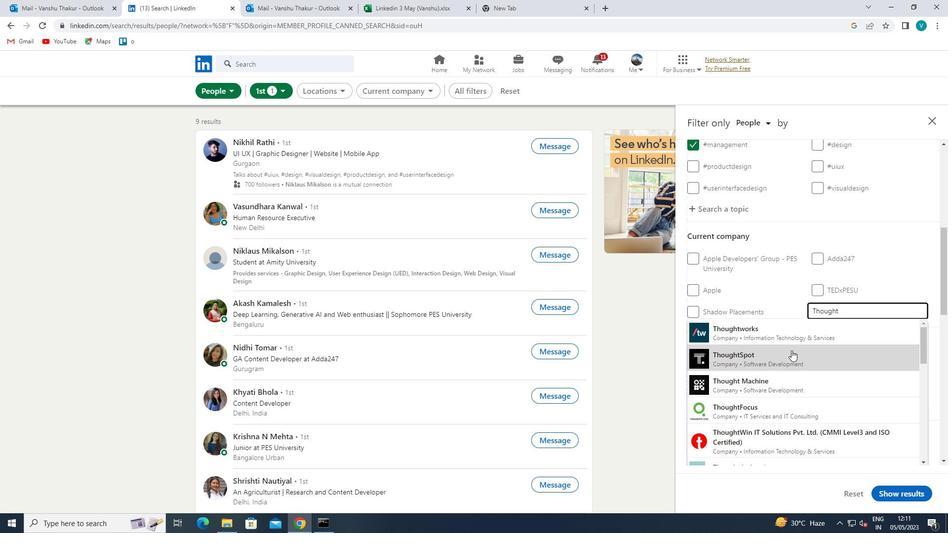 
Action: Mouse scrolled (790, 350) with delta (0, 0)
Screenshot: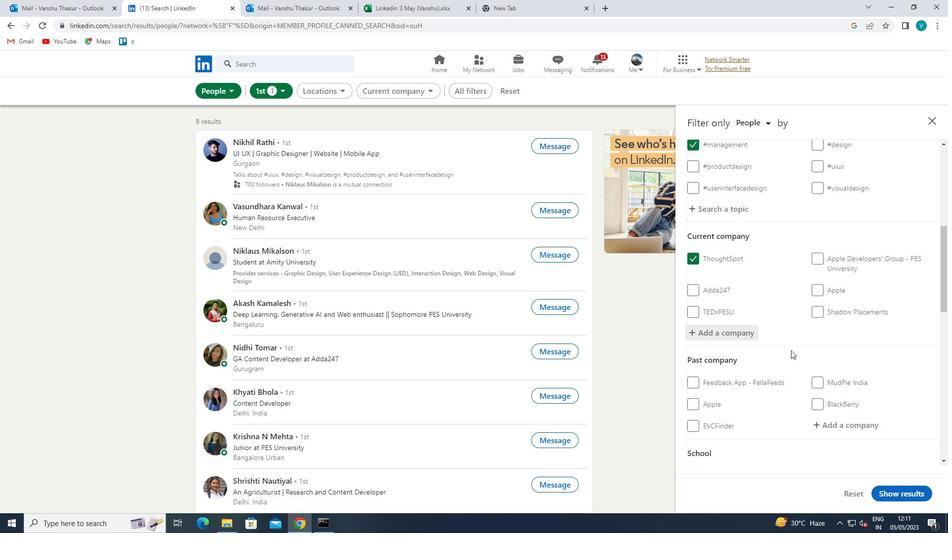 
Action: Mouse scrolled (790, 350) with delta (0, 0)
Screenshot: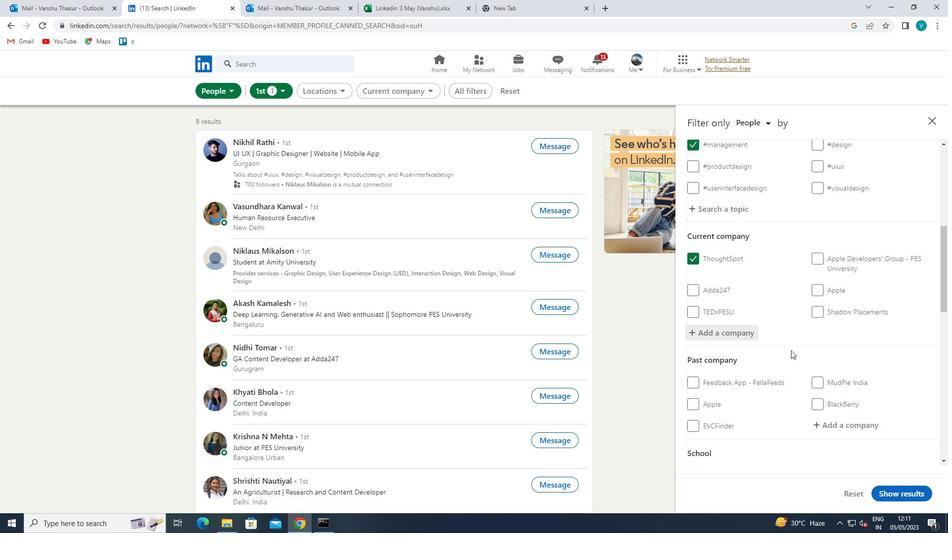 
Action: Mouse scrolled (790, 350) with delta (0, 0)
Screenshot: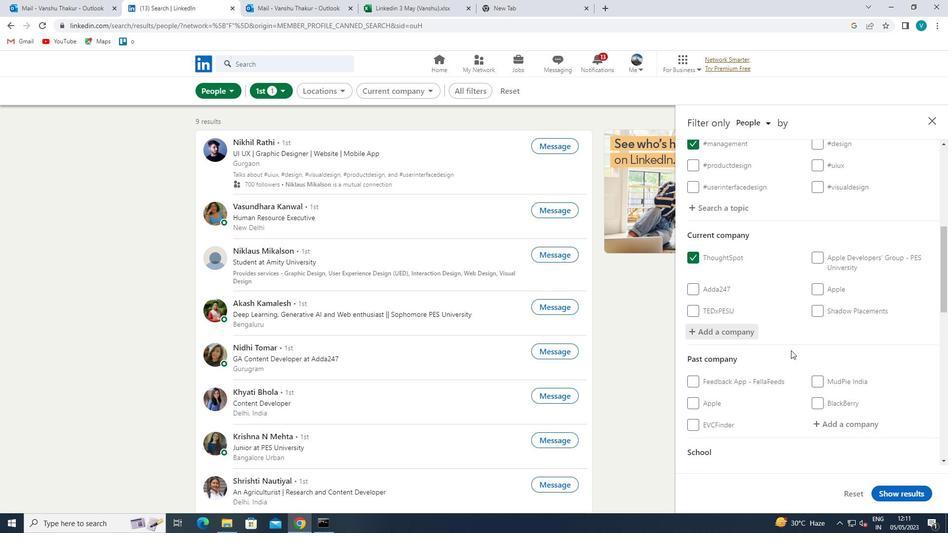 
Action: Mouse scrolled (790, 350) with delta (0, 0)
Screenshot: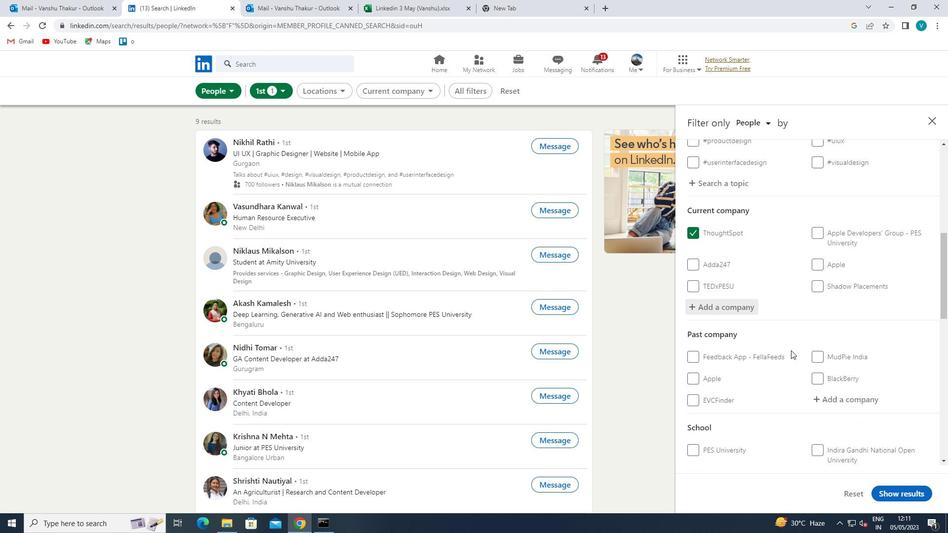 
Action: Mouse moved to (824, 351)
Screenshot: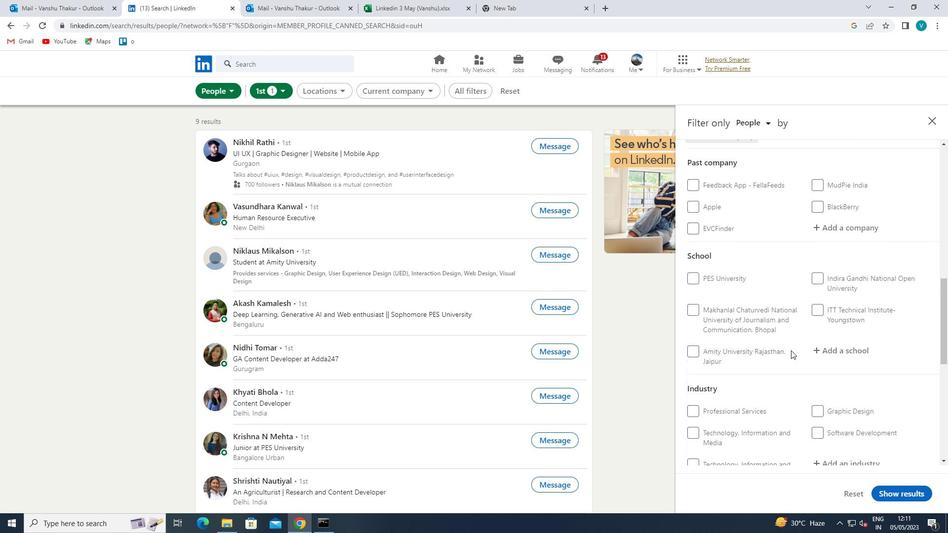 
Action: Mouse pressed left at (824, 351)
Screenshot: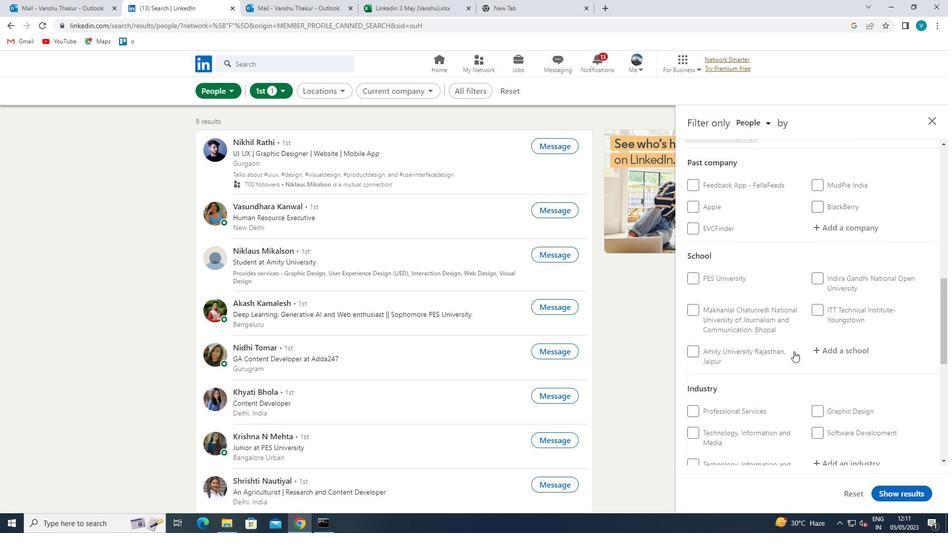 
Action: Key pressed <Key.shift>HEMVATI
Screenshot: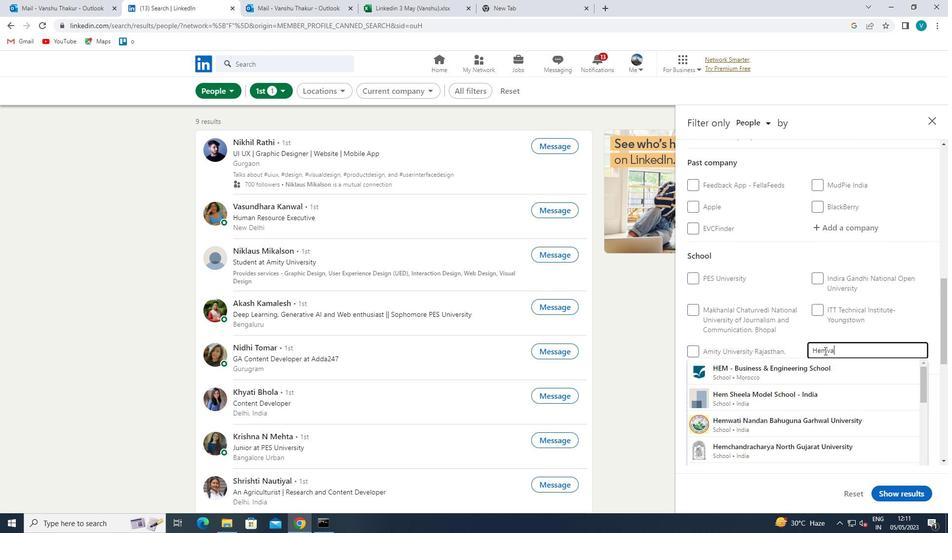 
Action: Mouse moved to (814, 376)
Screenshot: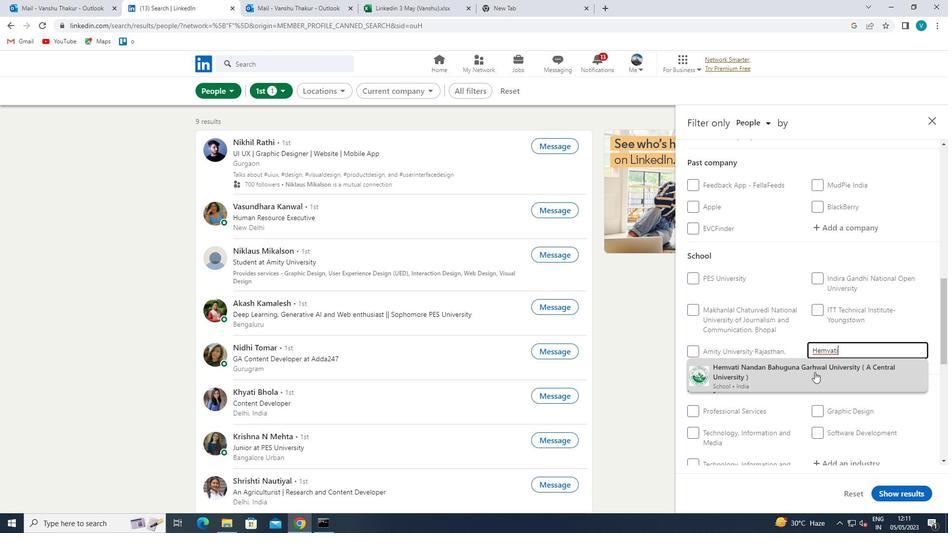 
Action: Mouse pressed left at (814, 376)
Screenshot: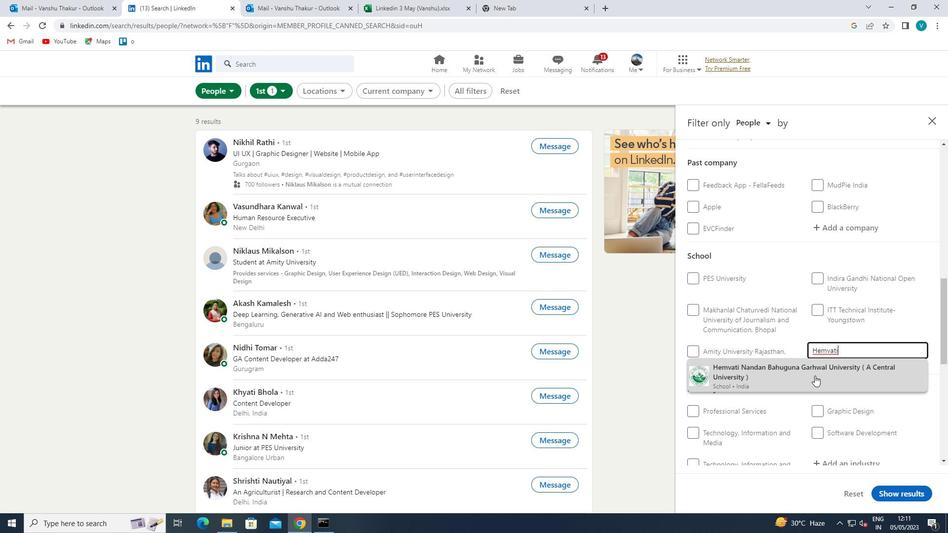 
Action: Mouse moved to (829, 341)
Screenshot: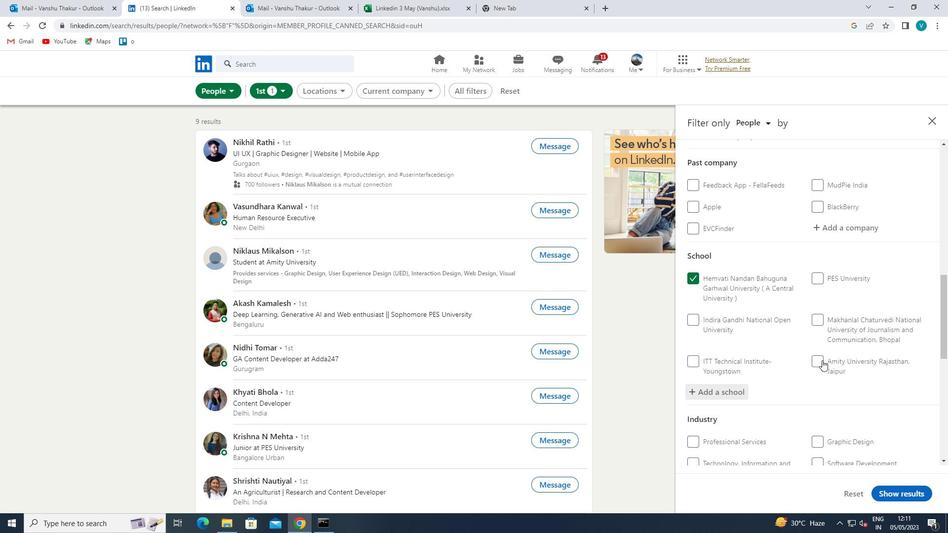 
Action: Mouse scrolled (829, 340) with delta (0, 0)
Screenshot: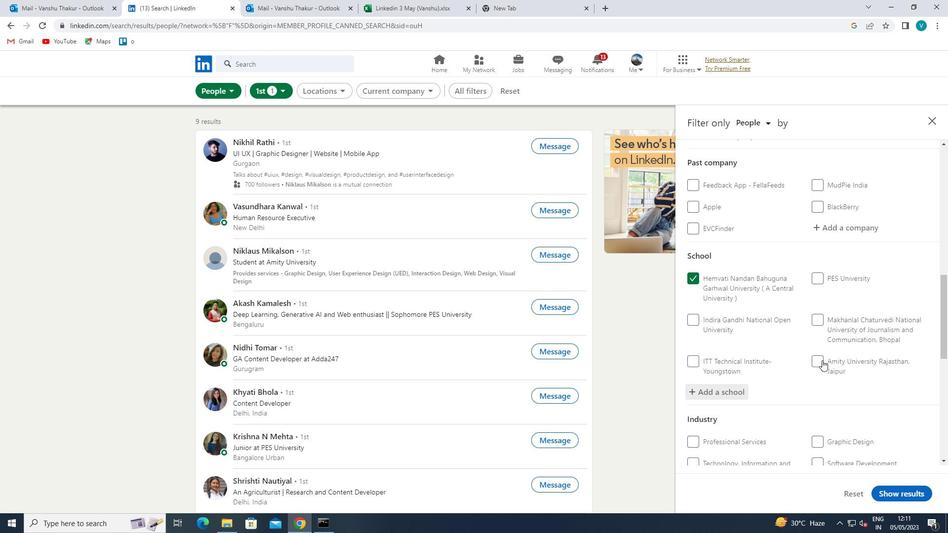 
Action: Mouse moved to (829, 341)
Screenshot: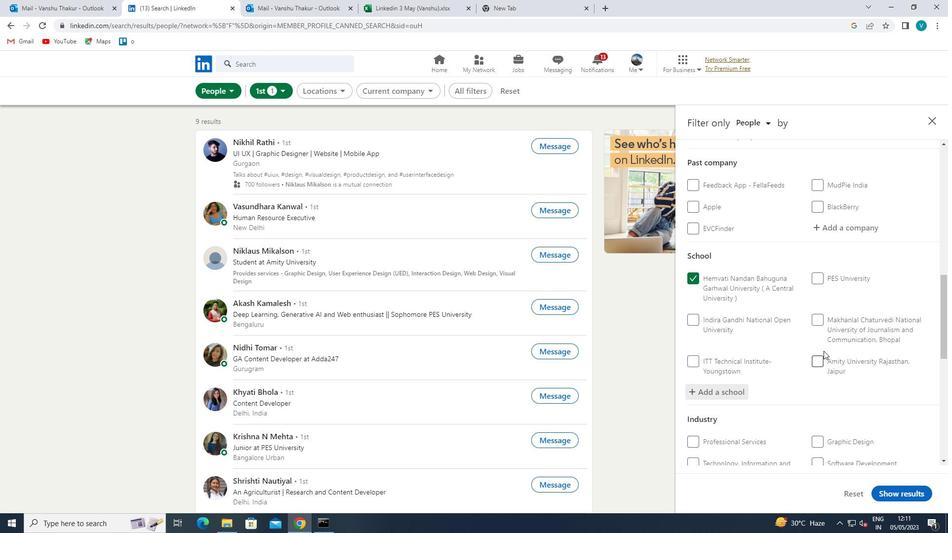
Action: Mouse scrolled (829, 340) with delta (0, 0)
Screenshot: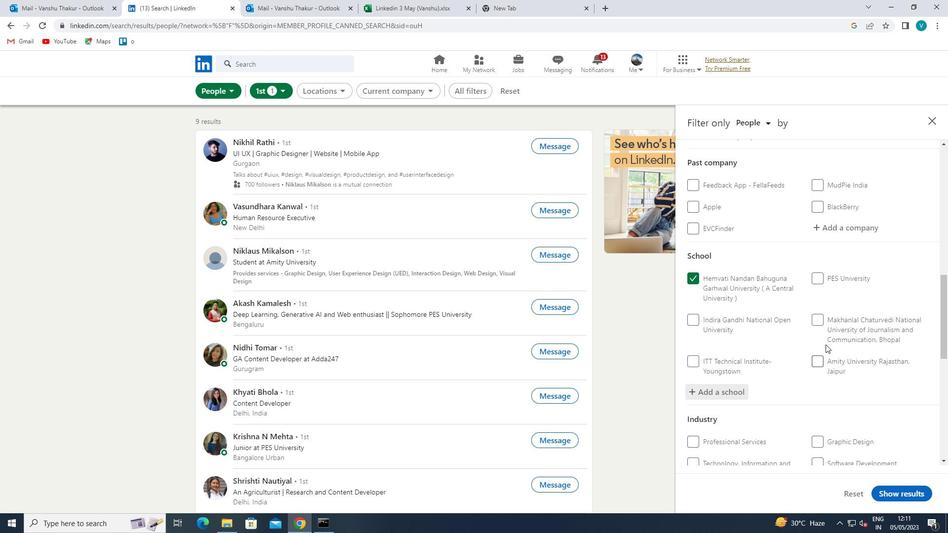 
Action: Mouse moved to (830, 341)
Screenshot: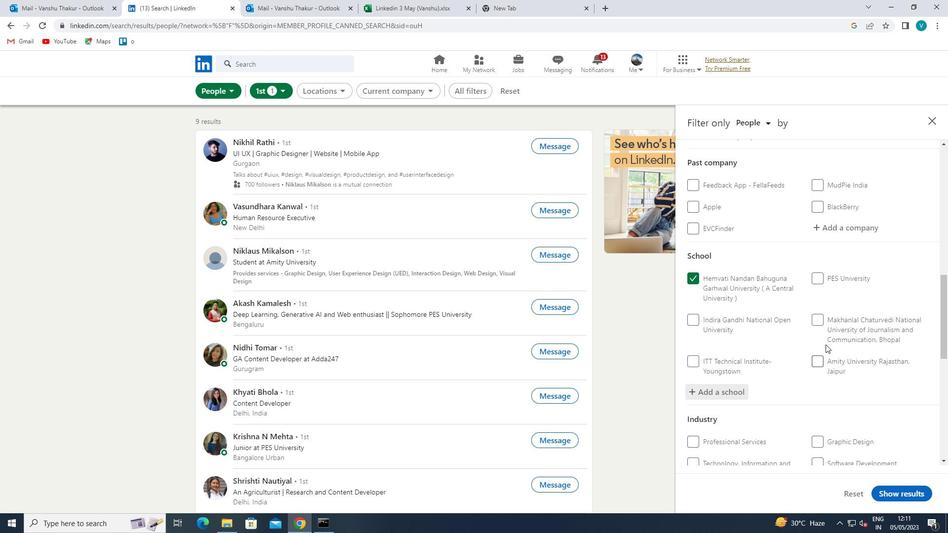 
Action: Mouse scrolled (830, 340) with delta (0, 0)
Screenshot: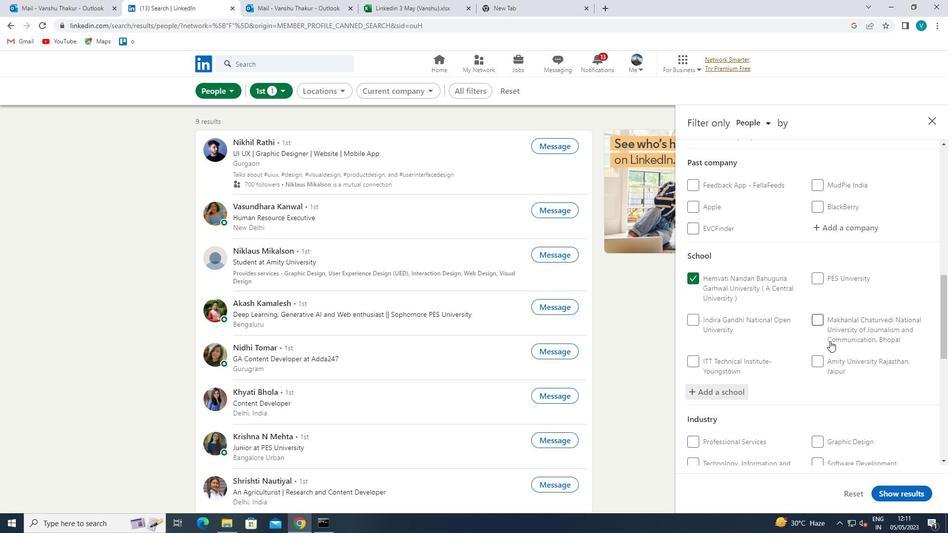 
Action: Mouse moved to (830, 340)
Screenshot: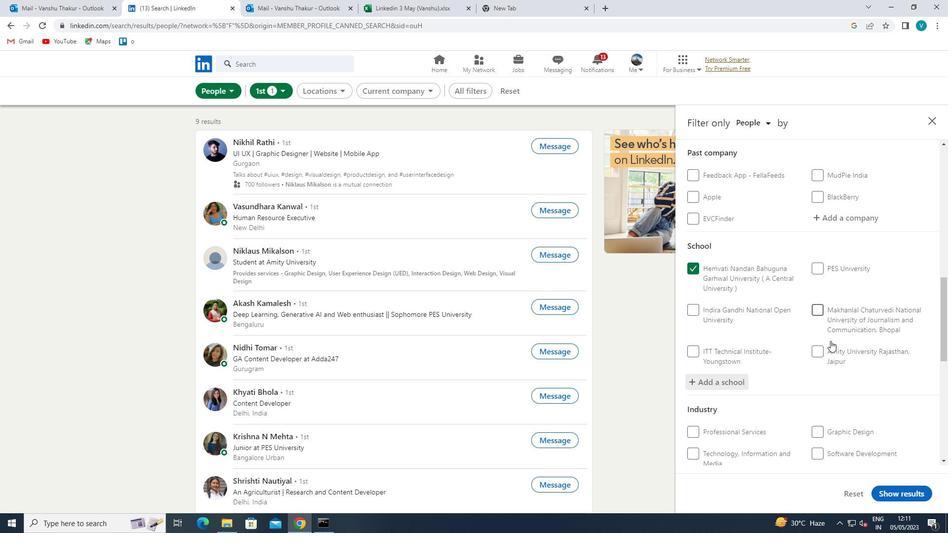 
Action: Mouse scrolled (830, 340) with delta (0, 0)
Screenshot: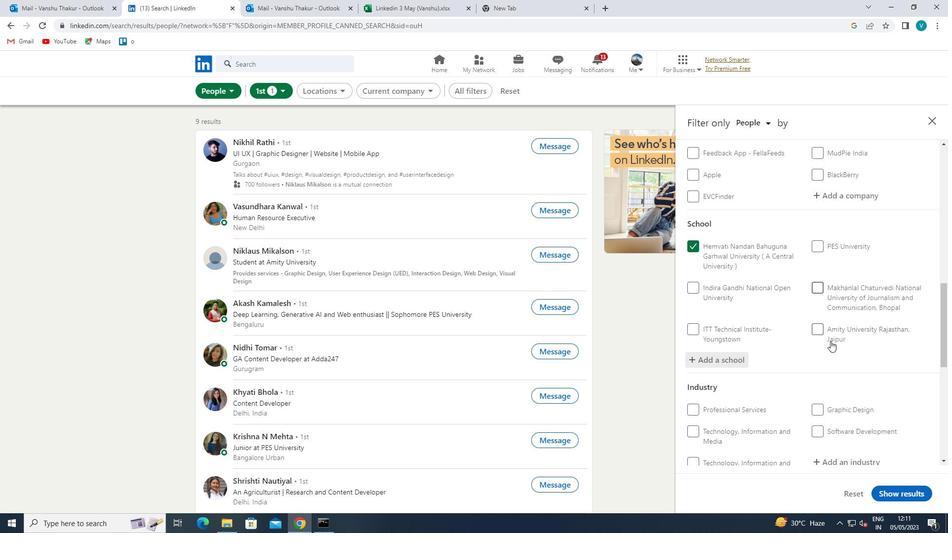 
Action: Mouse moved to (845, 296)
Screenshot: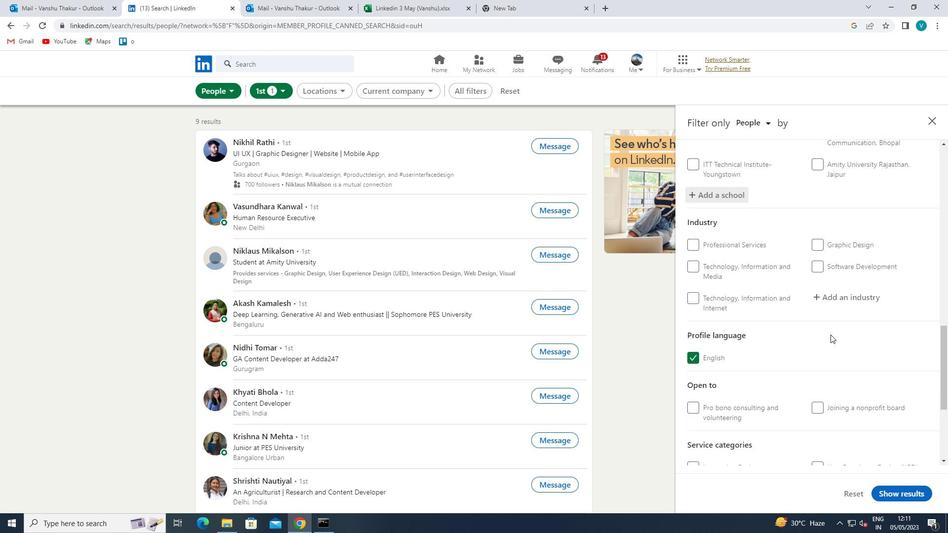 
Action: Mouse pressed left at (845, 296)
Screenshot: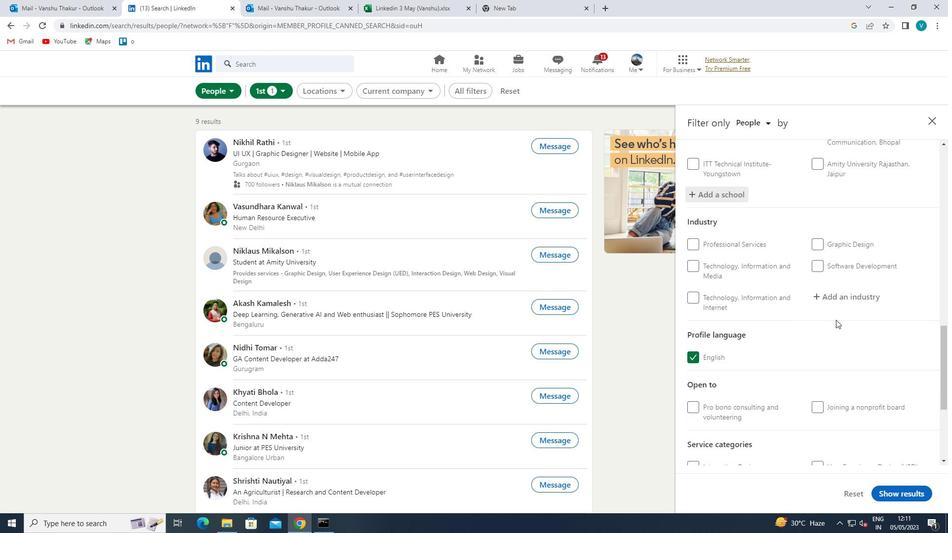 
Action: Key pressed <Key.shift>RETAIL
Screenshot: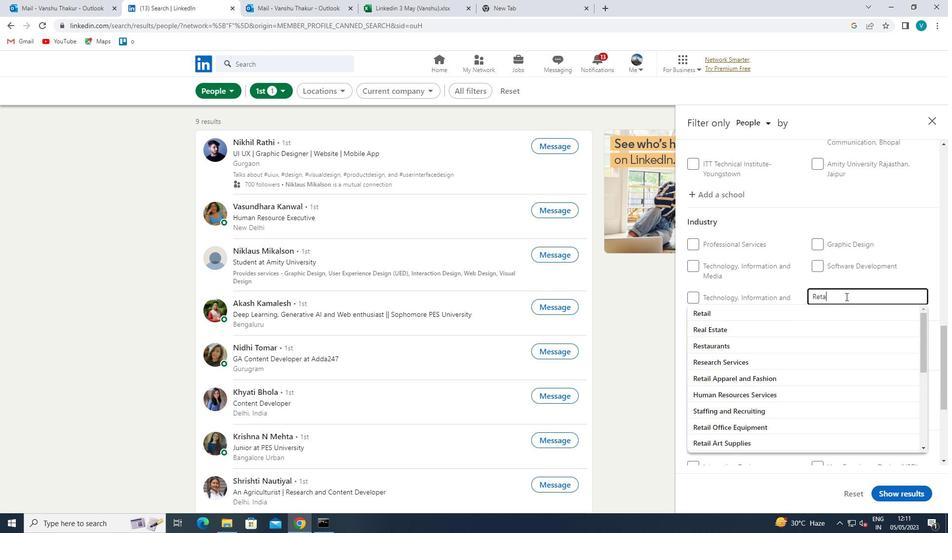 
Action: Mouse moved to (817, 326)
Screenshot: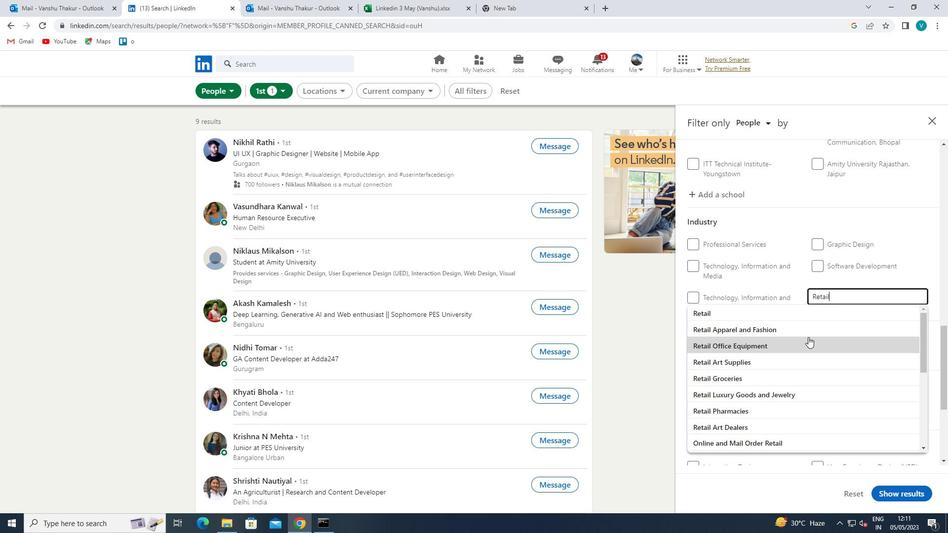 
Action: Key pressed <Key.space><Key.shift>G
Screenshot: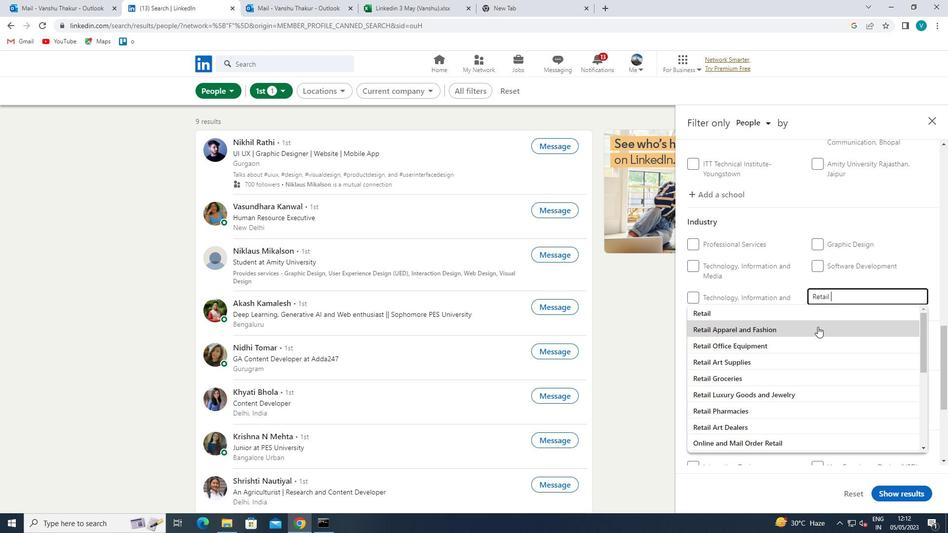 
Action: Mouse moved to (817, 326)
Screenshot: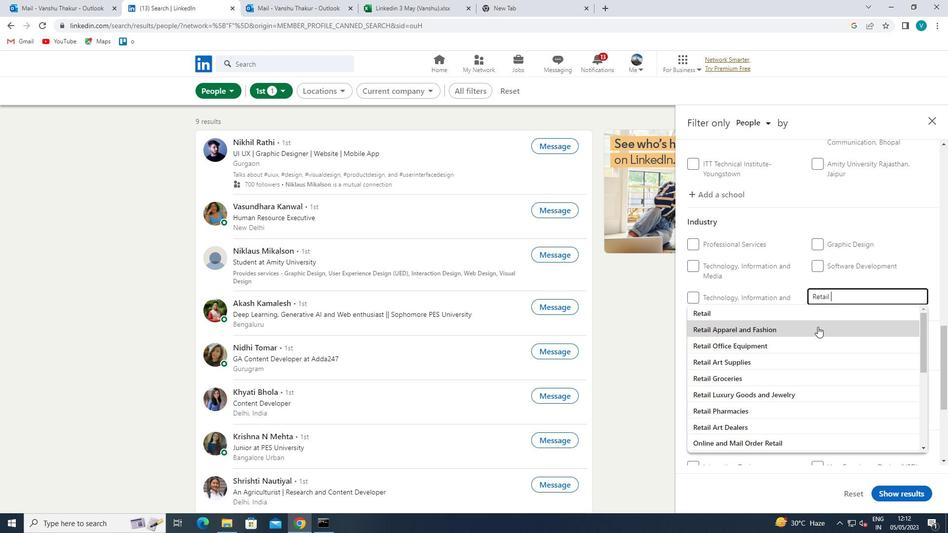 
Action: Key pressed AS
Screenshot: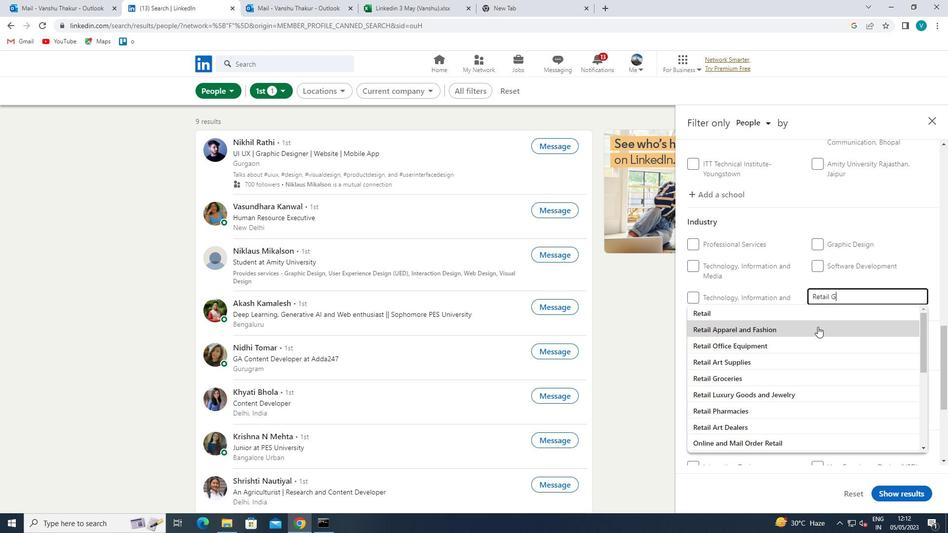 
Action: Mouse moved to (818, 308)
Screenshot: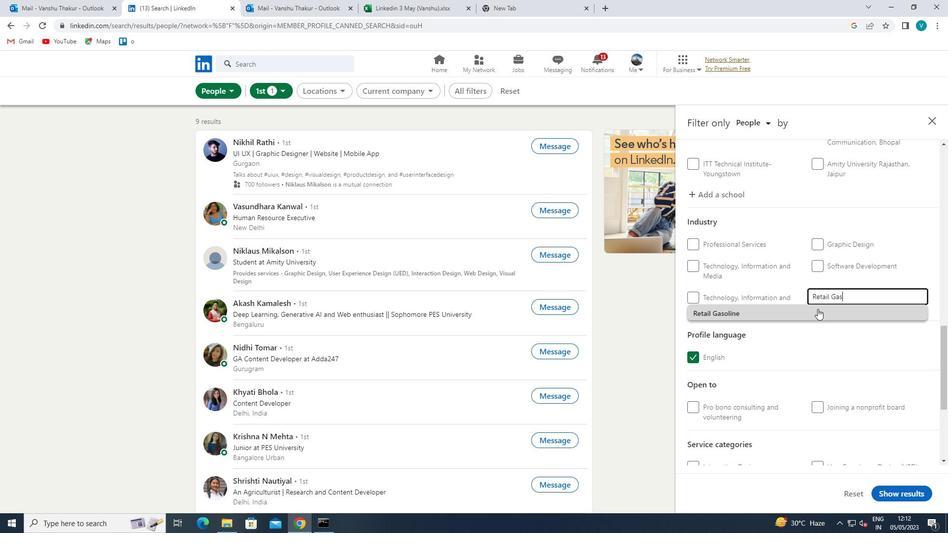 
Action: Mouse pressed left at (818, 308)
Screenshot: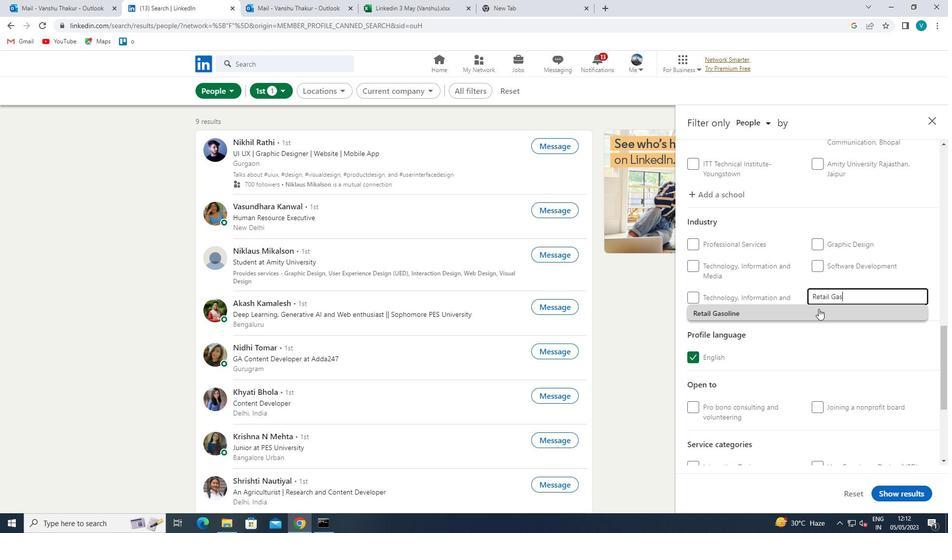 
Action: Mouse moved to (820, 307)
Screenshot: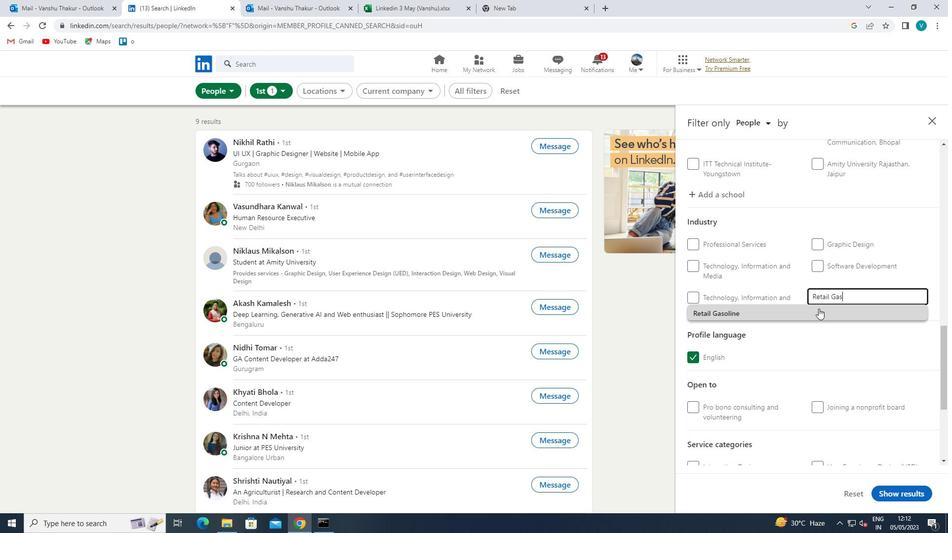 
Action: Mouse scrolled (820, 307) with delta (0, 0)
Screenshot: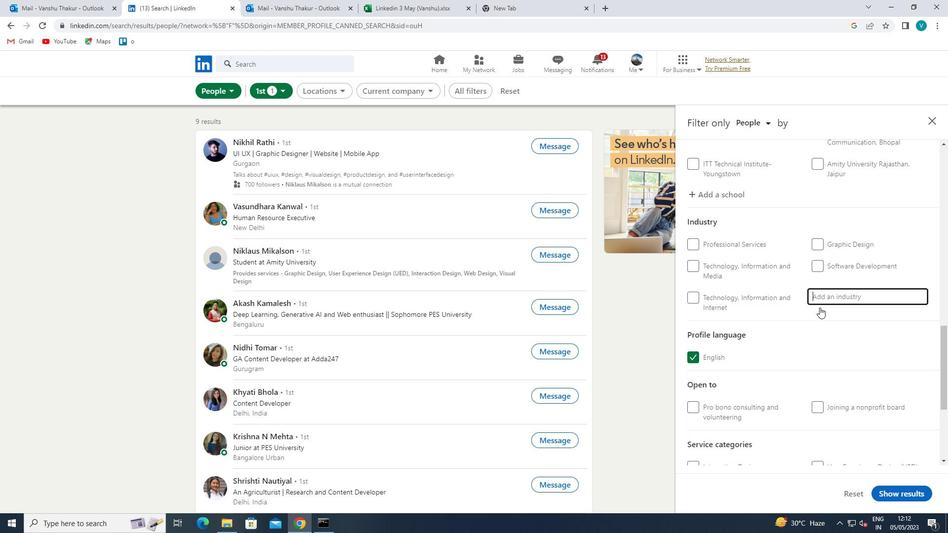 
Action: Mouse scrolled (820, 307) with delta (0, 0)
Screenshot: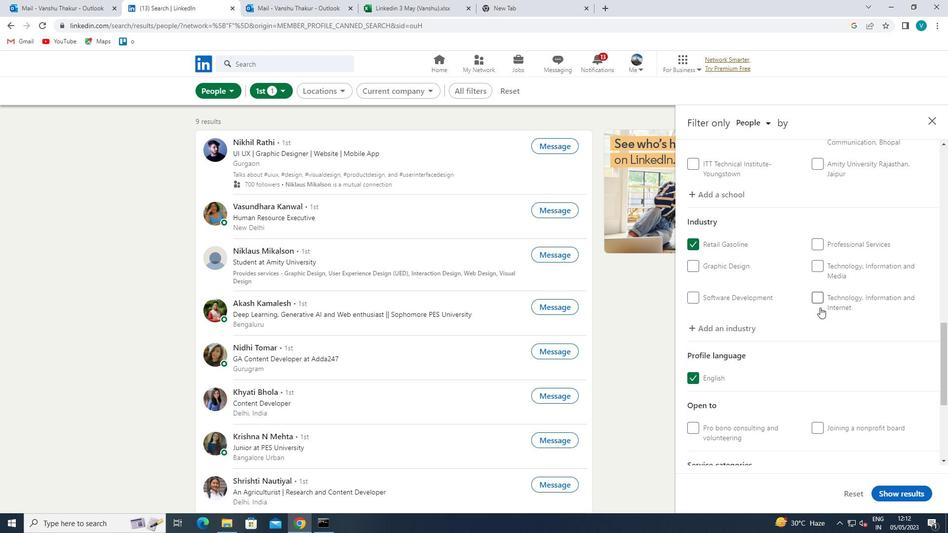
Action: Mouse scrolled (820, 307) with delta (0, 0)
Screenshot: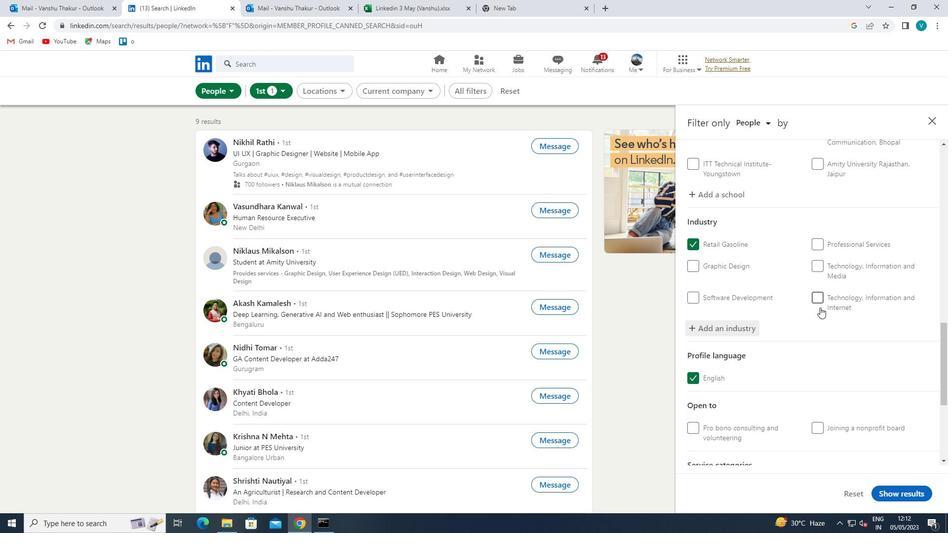 
Action: Mouse scrolled (820, 307) with delta (0, 0)
Screenshot: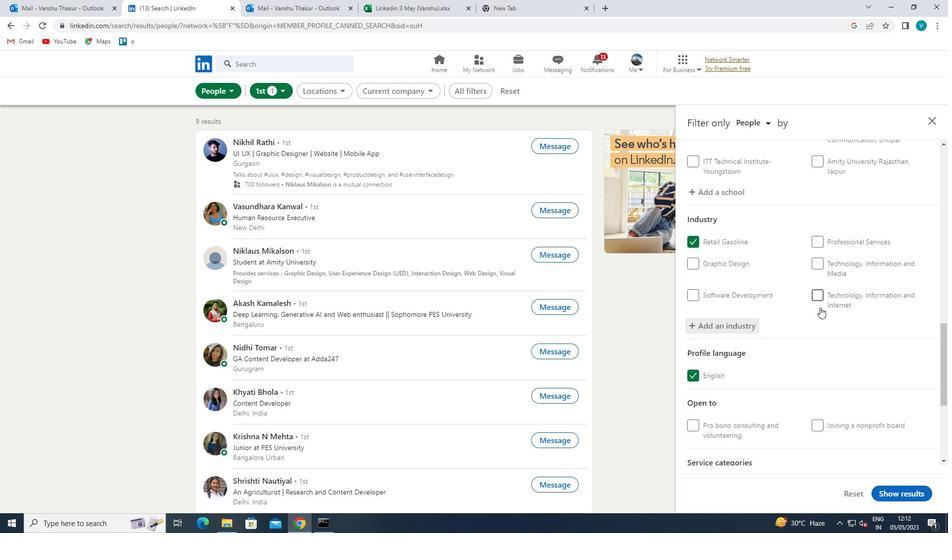 
Action: Mouse scrolled (820, 307) with delta (0, 0)
Screenshot: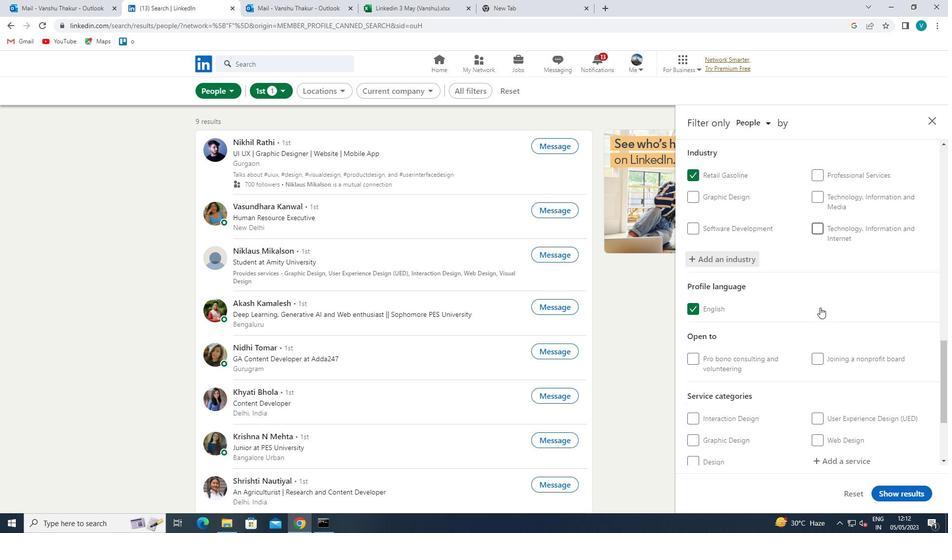 
Action: Mouse moved to (828, 317)
Screenshot: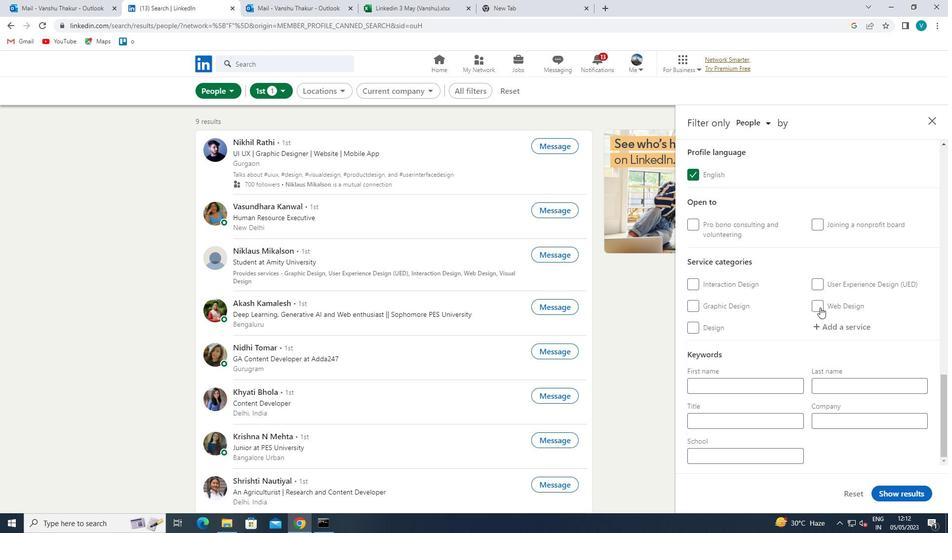 
Action: Mouse pressed left at (828, 317)
Screenshot: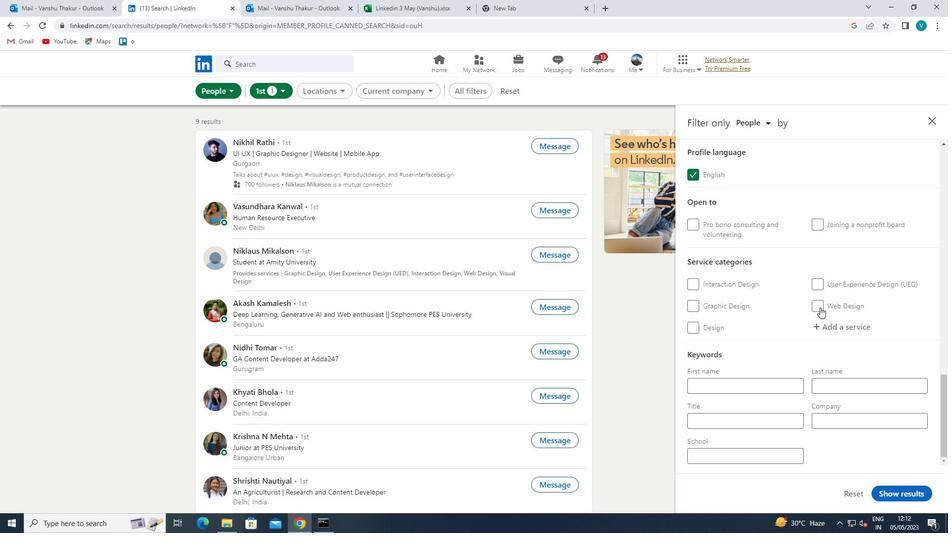 
Action: Mouse moved to (828, 326)
Screenshot: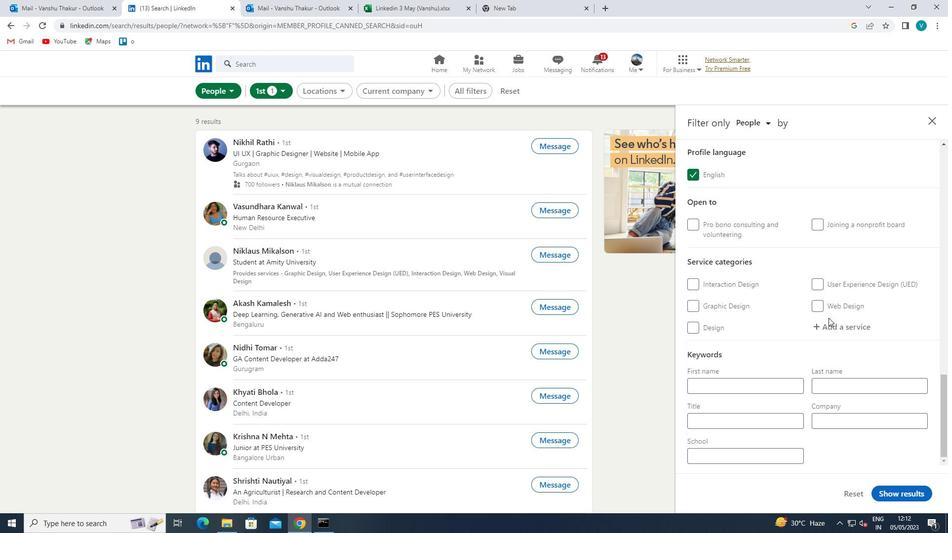 
Action: Mouse pressed left at (828, 326)
Screenshot: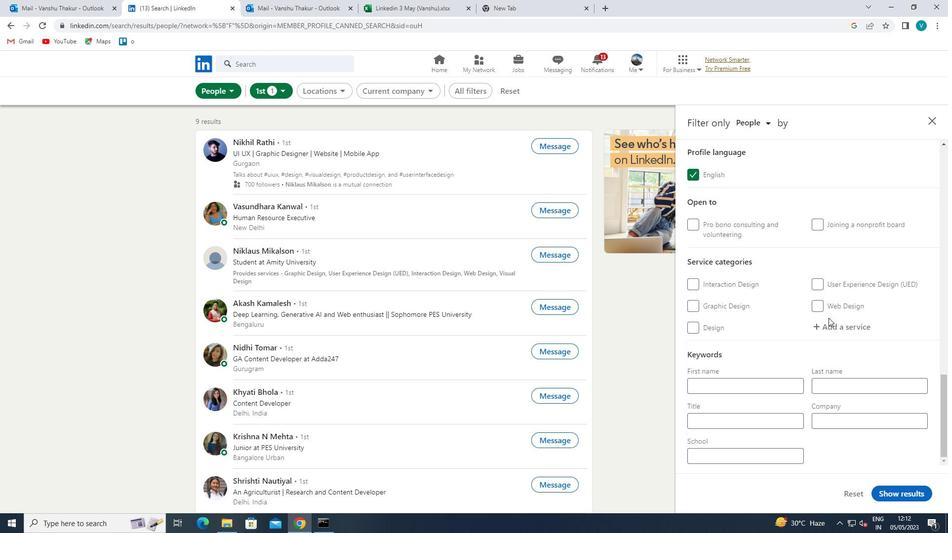 
Action: Mouse moved to (820, 324)
Screenshot: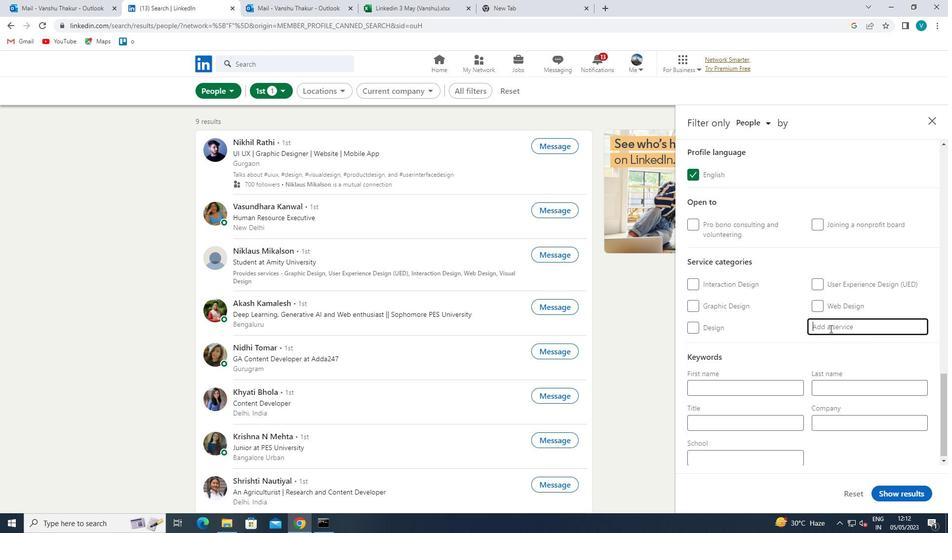 
Action: Key pressed <Key.shift>HOME<Key.space>
Screenshot: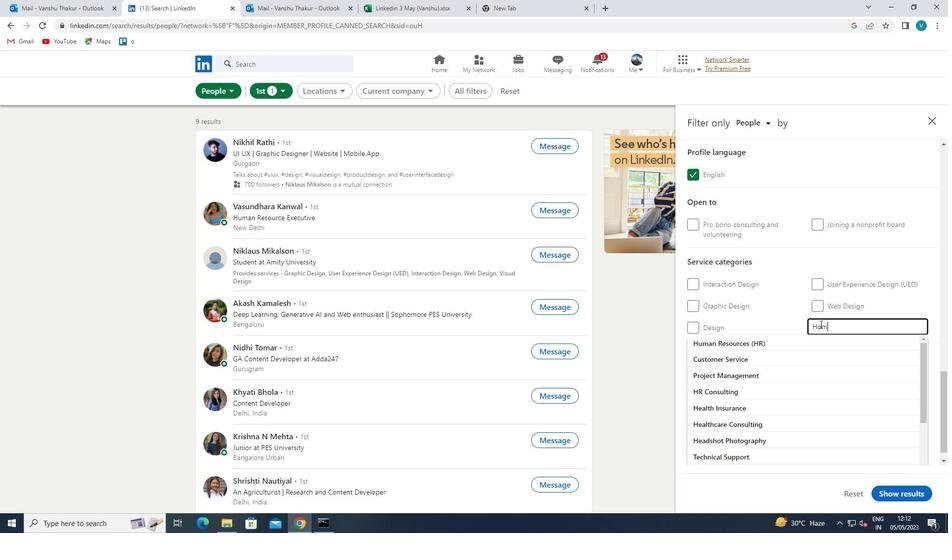 
Action: Mouse moved to (783, 356)
Screenshot: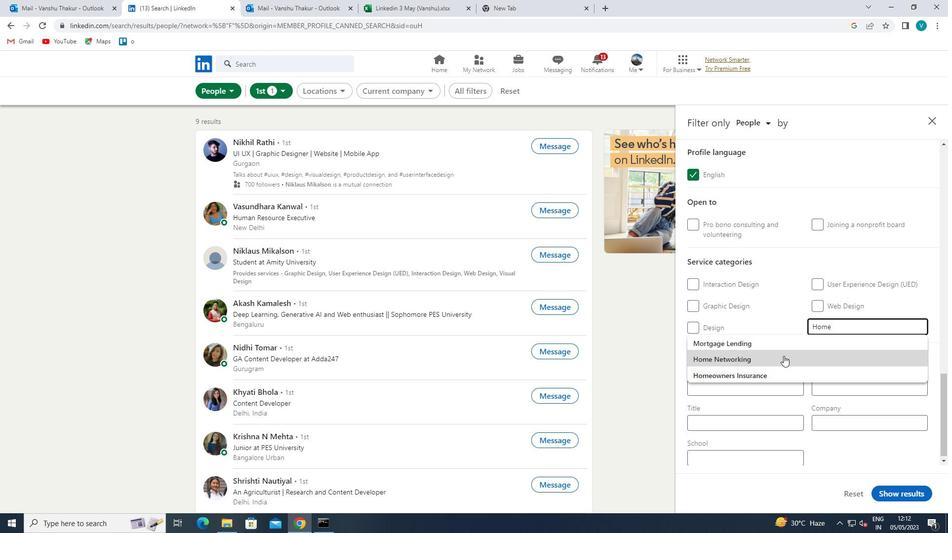 
Action: Mouse pressed left at (783, 356)
Screenshot: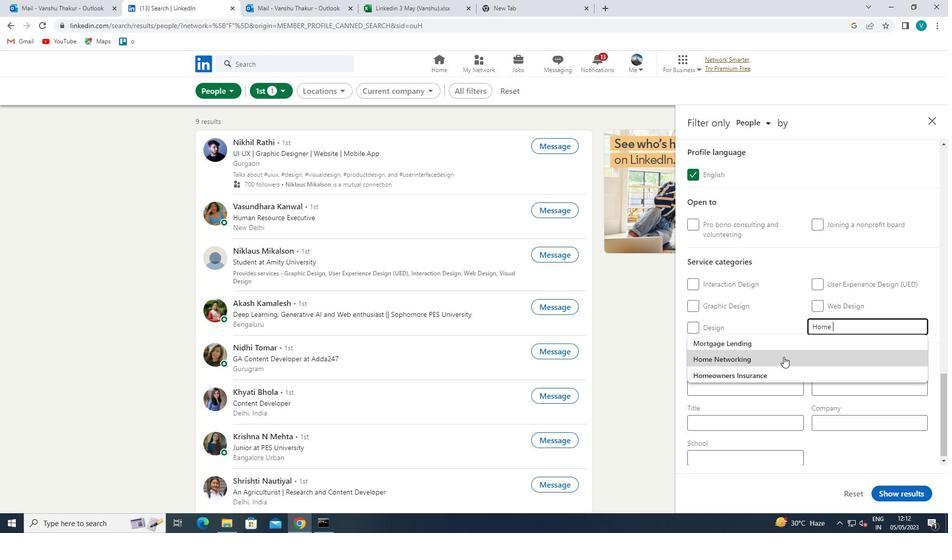 
Action: Mouse moved to (785, 358)
Screenshot: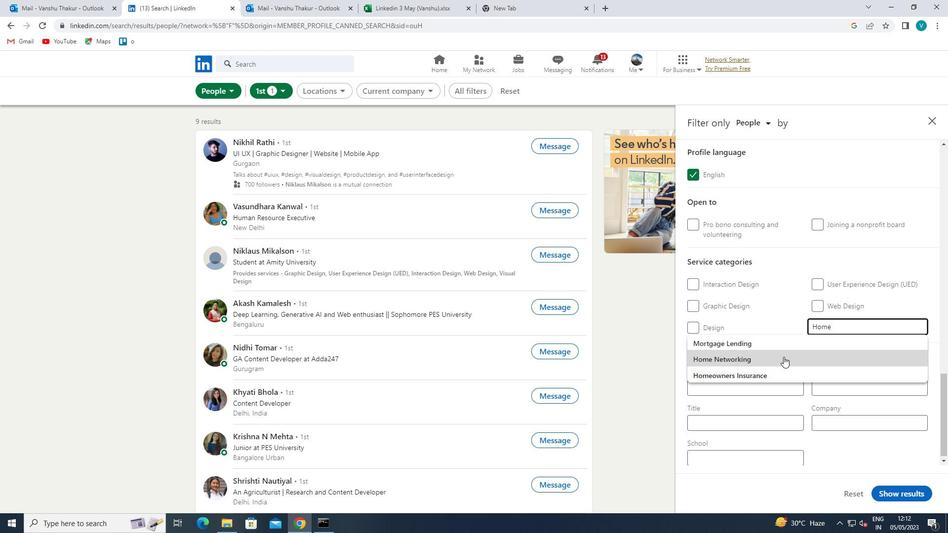 
Action: Mouse scrolled (785, 357) with delta (0, 0)
Screenshot: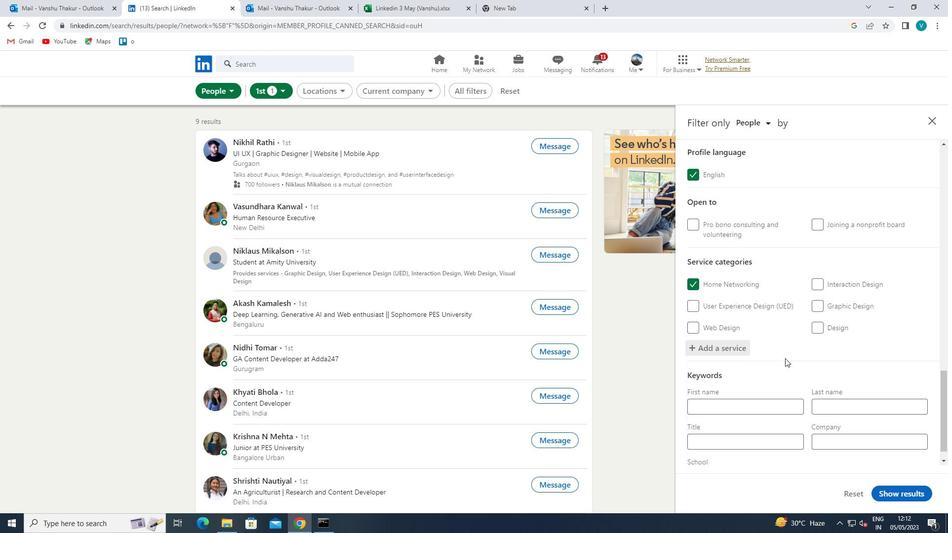 
Action: Mouse scrolled (785, 357) with delta (0, 0)
Screenshot: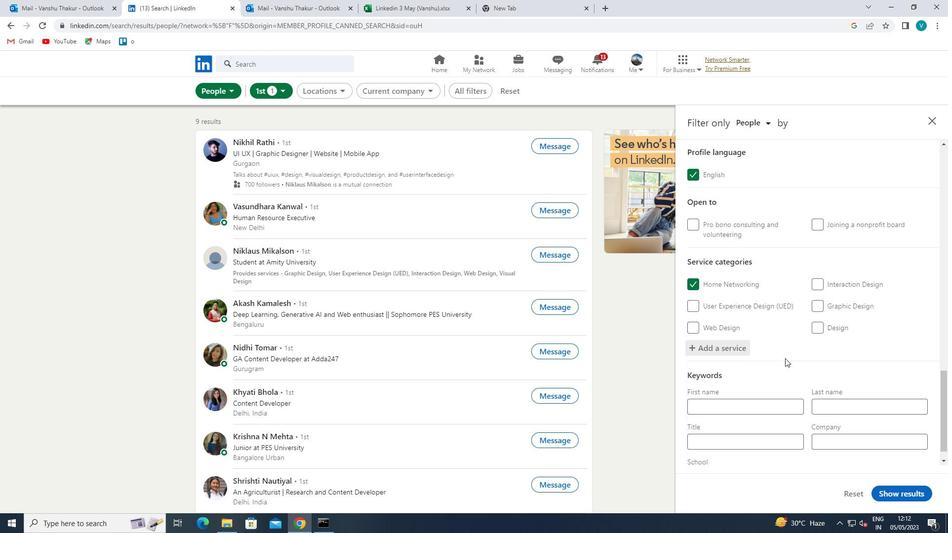 
Action: Mouse scrolled (785, 357) with delta (0, 0)
Screenshot: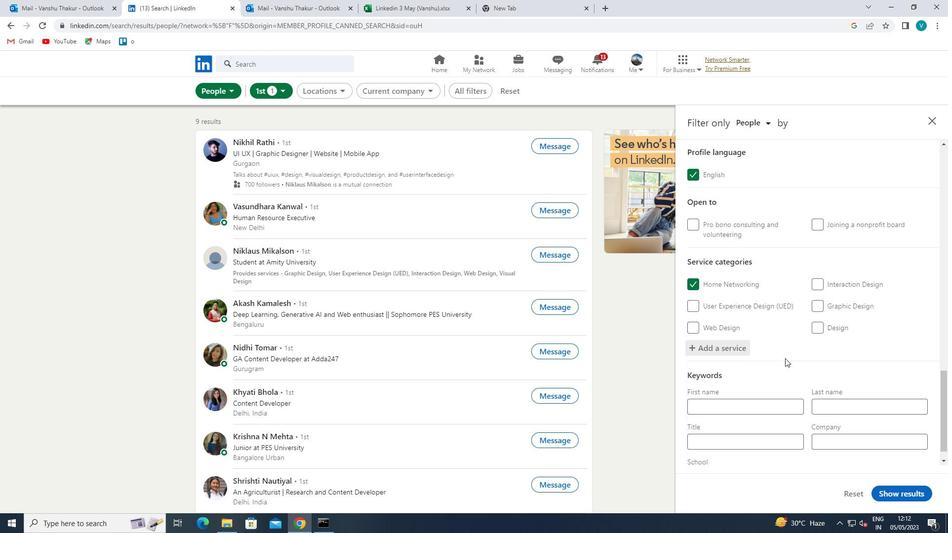 
Action: Mouse scrolled (785, 357) with delta (0, 0)
Screenshot: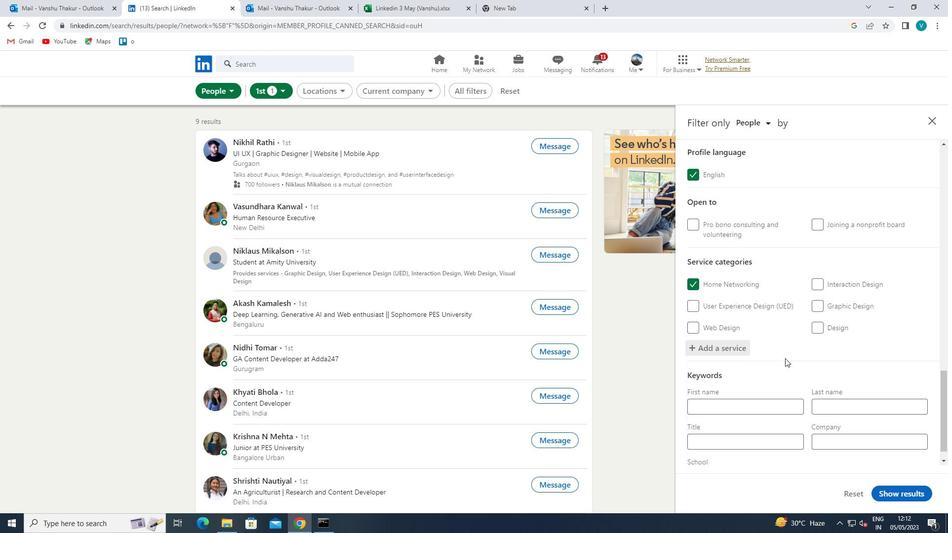 
Action: Mouse moved to (778, 417)
Screenshot: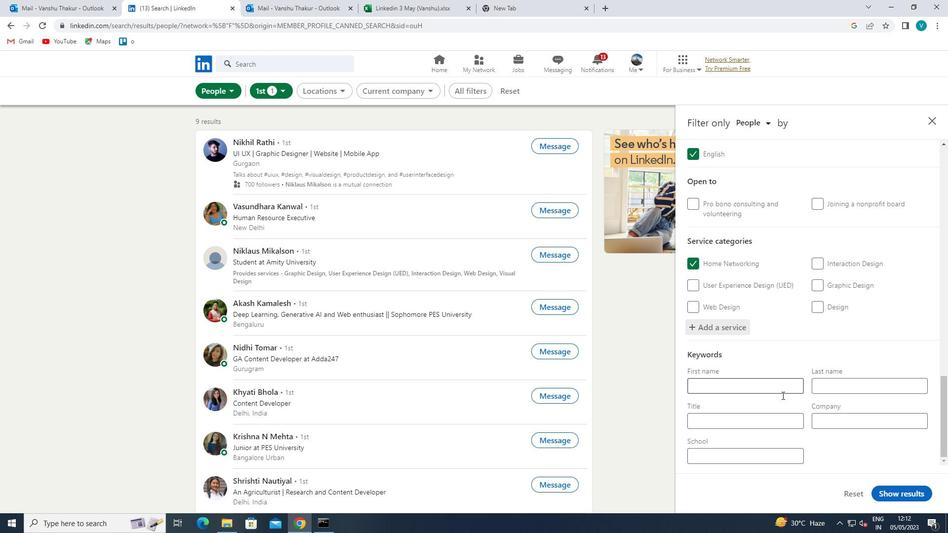 
Action: Mouse pressed left at (778, 417)
Screenshot: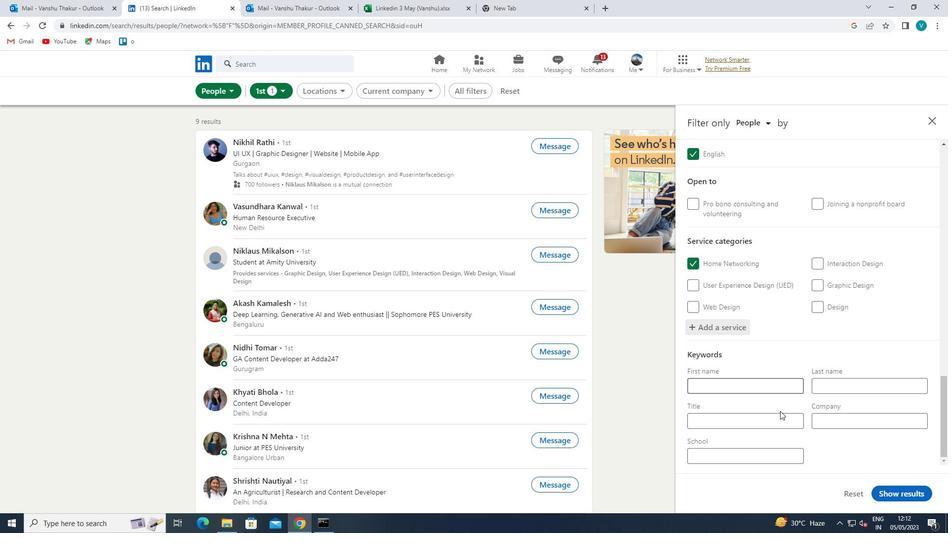 
Action: Mouse moved to (743, 399)
Screenshot: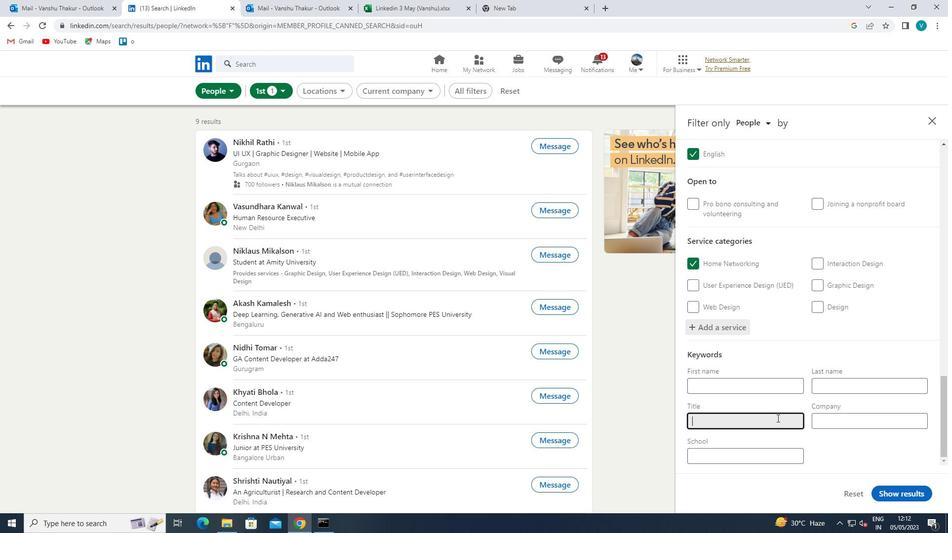 
Action: Key pressed <Key.shift>SUICICDE<Key.space><Key.backspace><Key.backspace><Key.backspace><Key.backspace>DE<Key.space><Key.shift>HOTLINE<Key.space><Key.shift>VOLUNTEER<Key.space>
Screenshot: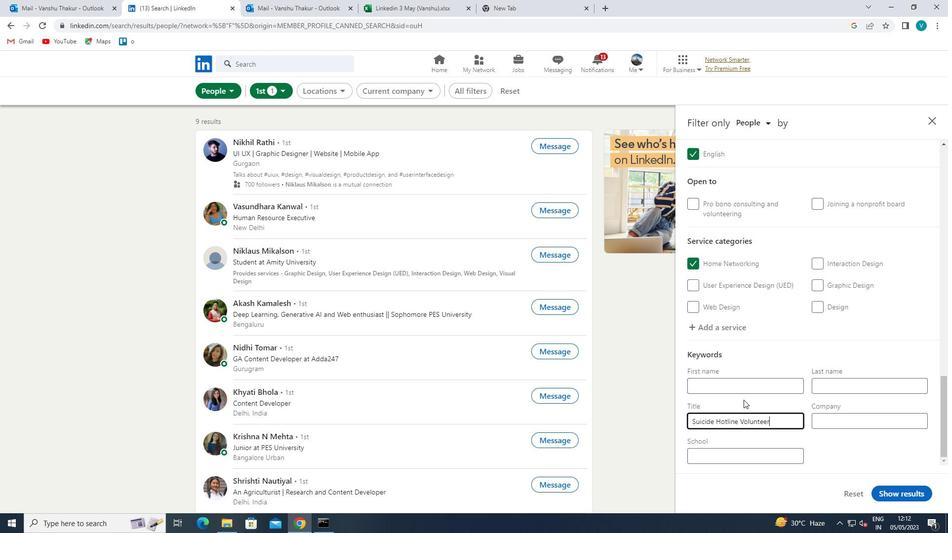 
Action: Mouse moved to (895, 497)
Screenshot: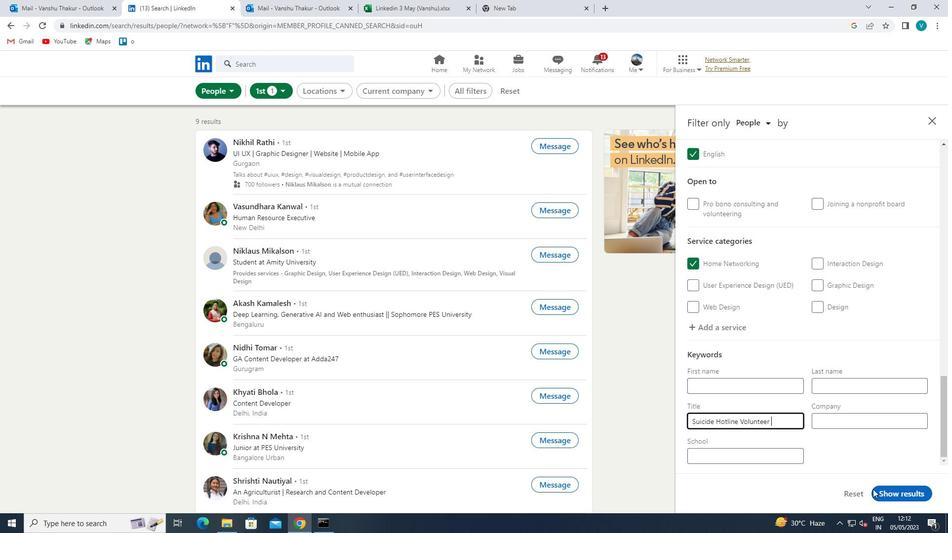 
Action: Mouse pressed left at (895, 497)
Screenshot: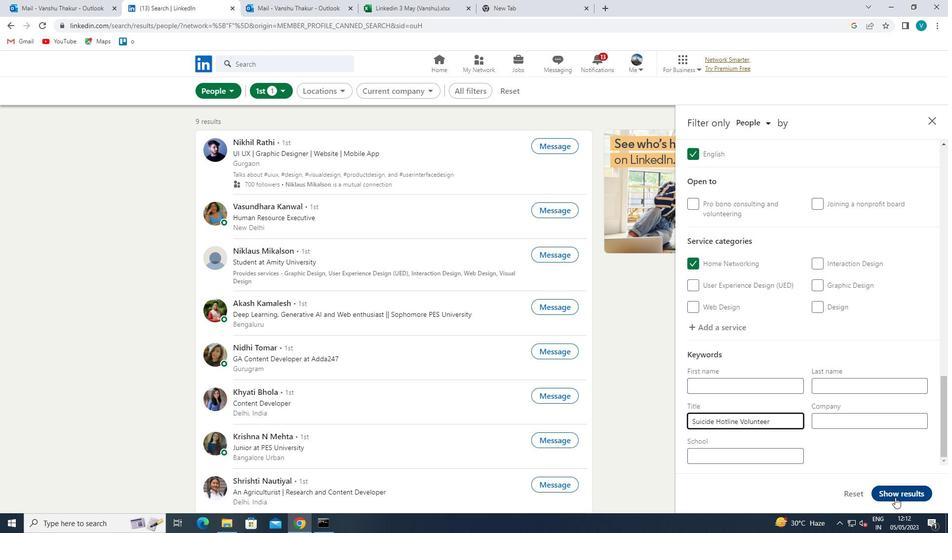 
Action: Mouse moved to (896, 497)
Screenshot: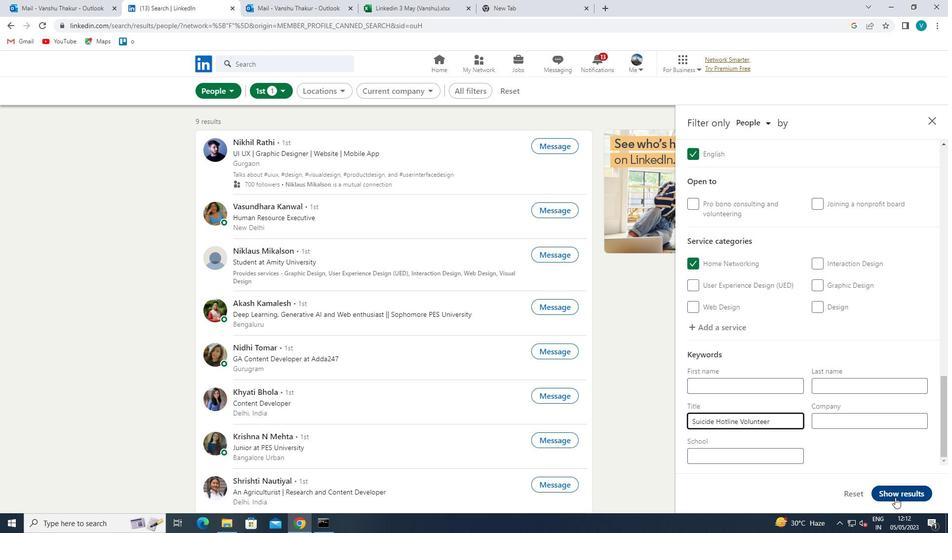 
